 Task: Plan a trip to Sulzbach-Rosenberg, Germany from 15th December, 2023 to 18th December, 2023 for 2 adults. Place can be room with 2 bedrooms having 2 beds and 1 bathroom. Property type can be flat.
Action: Mouse moved to (565, 107)
Screenshot: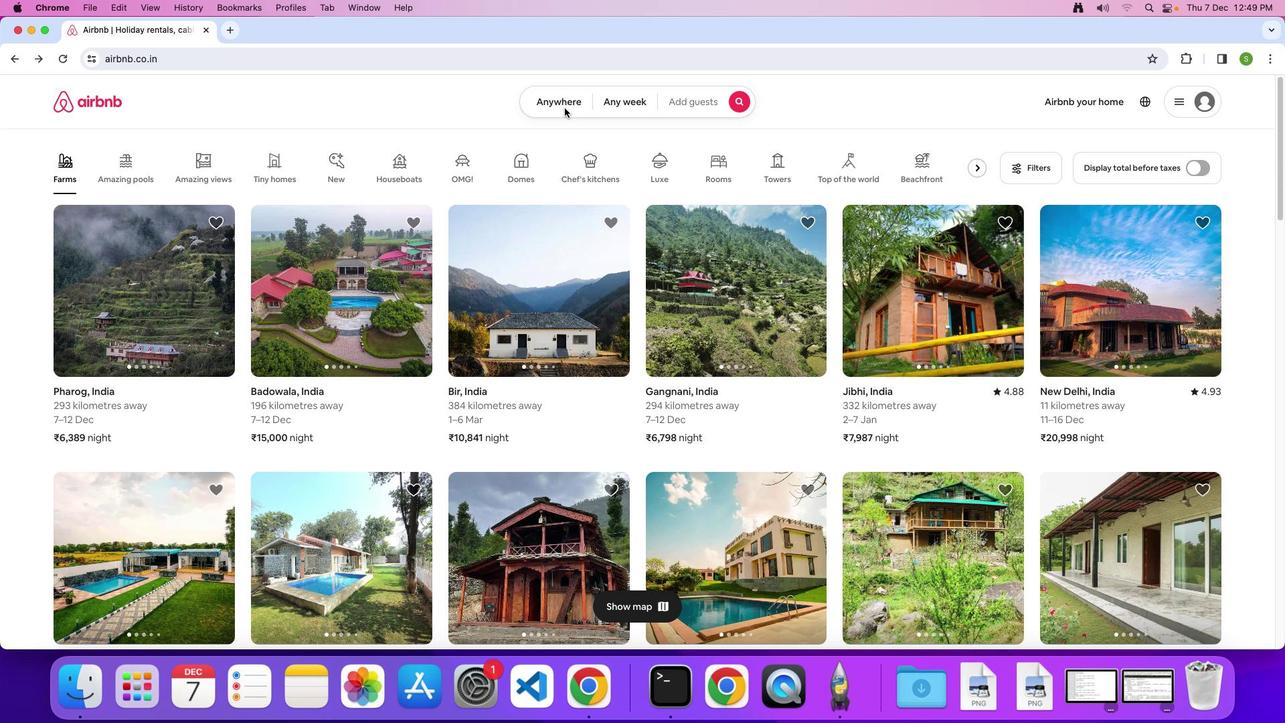 
Action: Mouse pressed left at (565, 107)
Screenshot: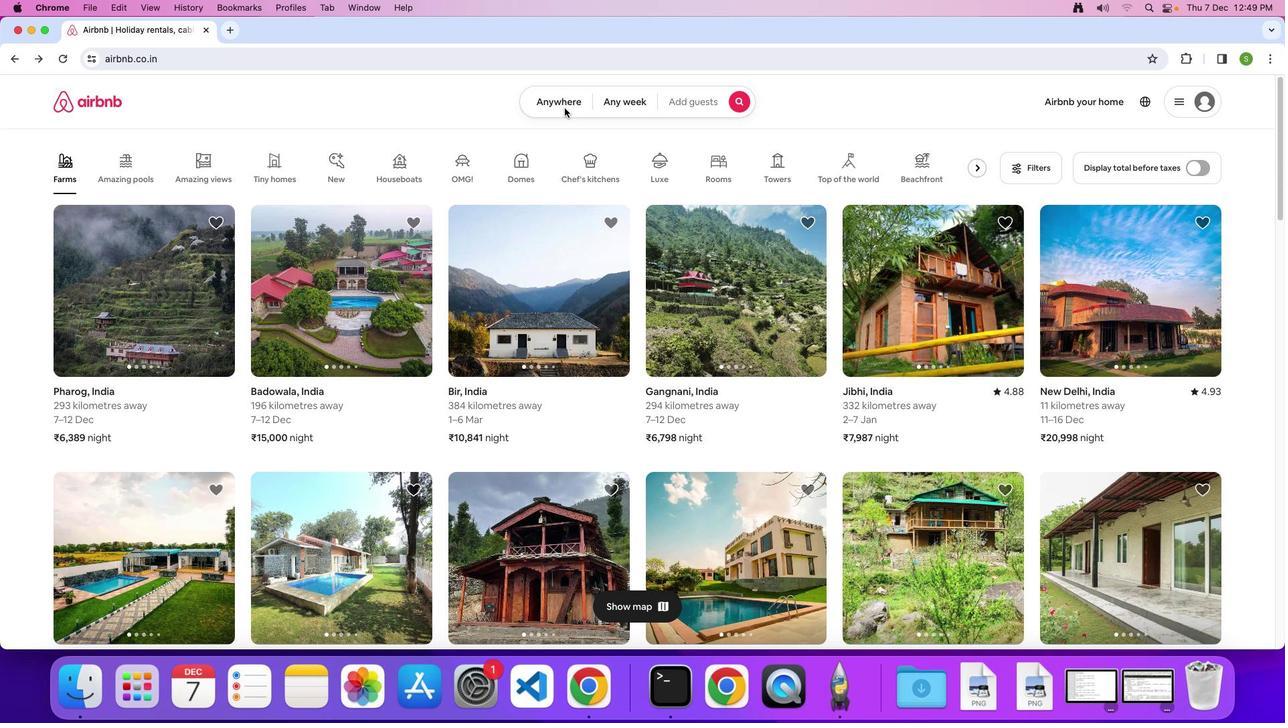 
Action: Mouse moved to (559, 107)
Screenshot: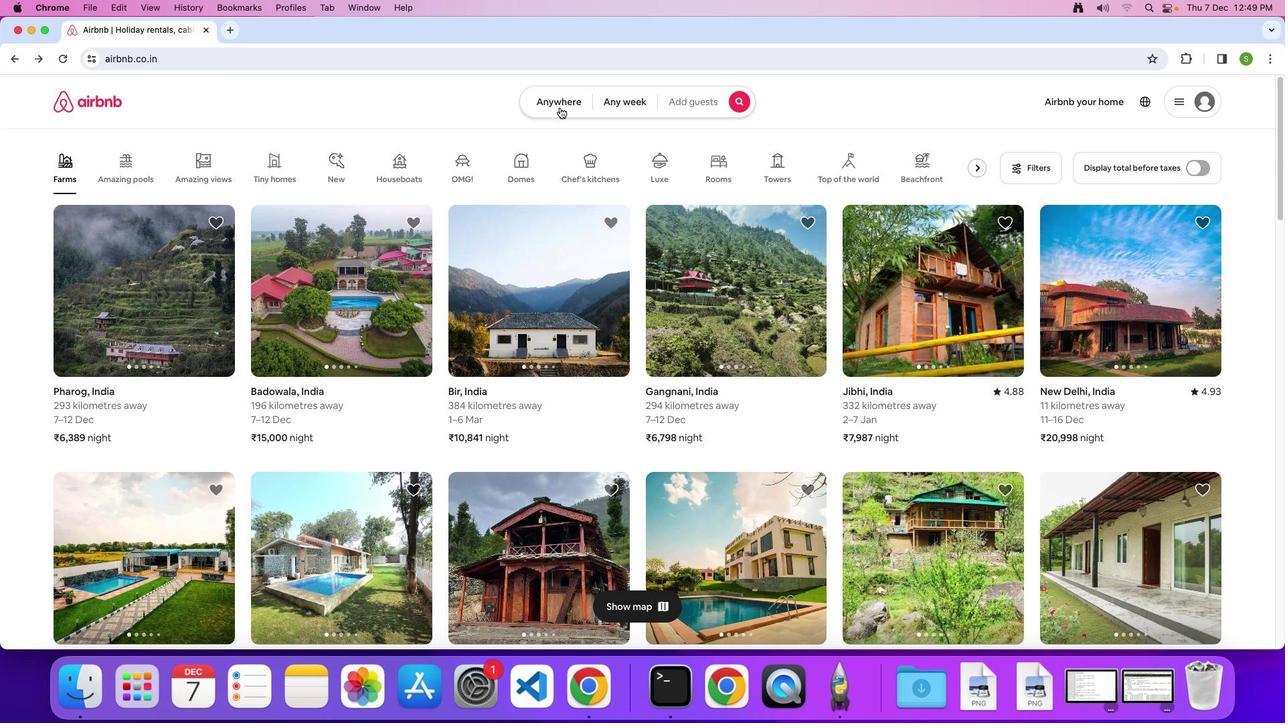 
Action: Mouse pressed left at (559, 107)
Screenshot: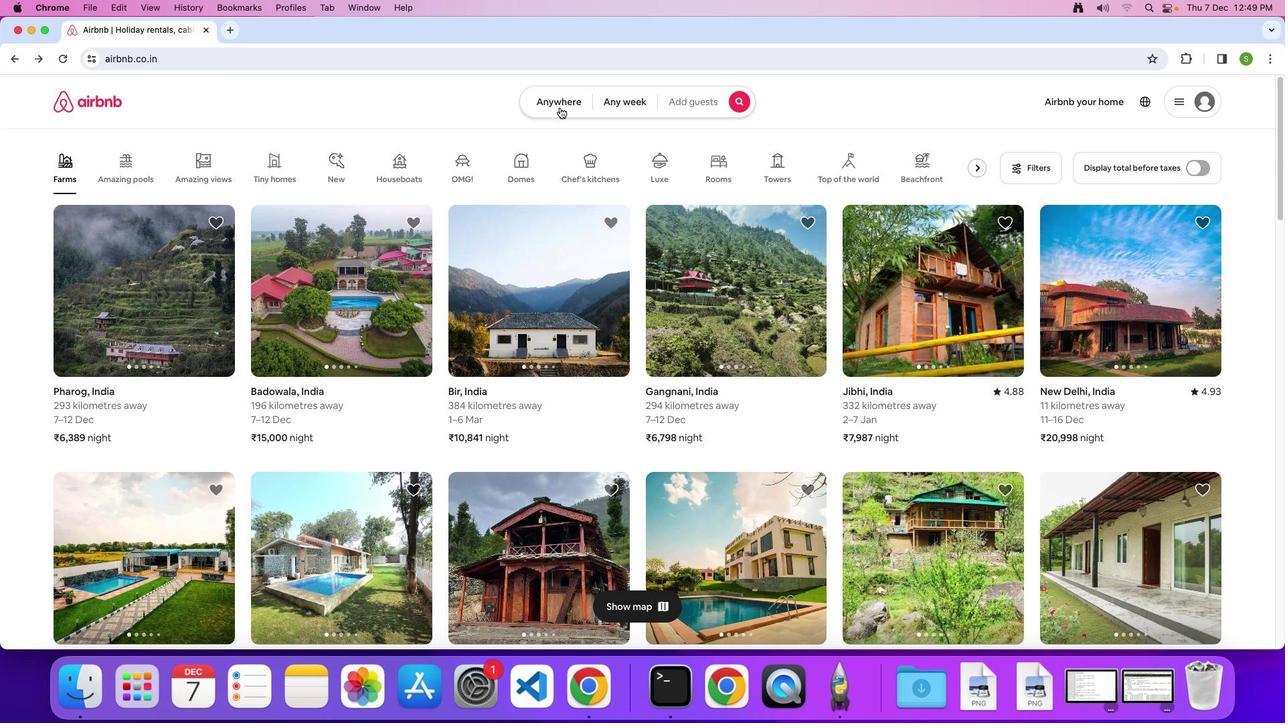
Action: Mouse moved to (500, 152)
Screenshot: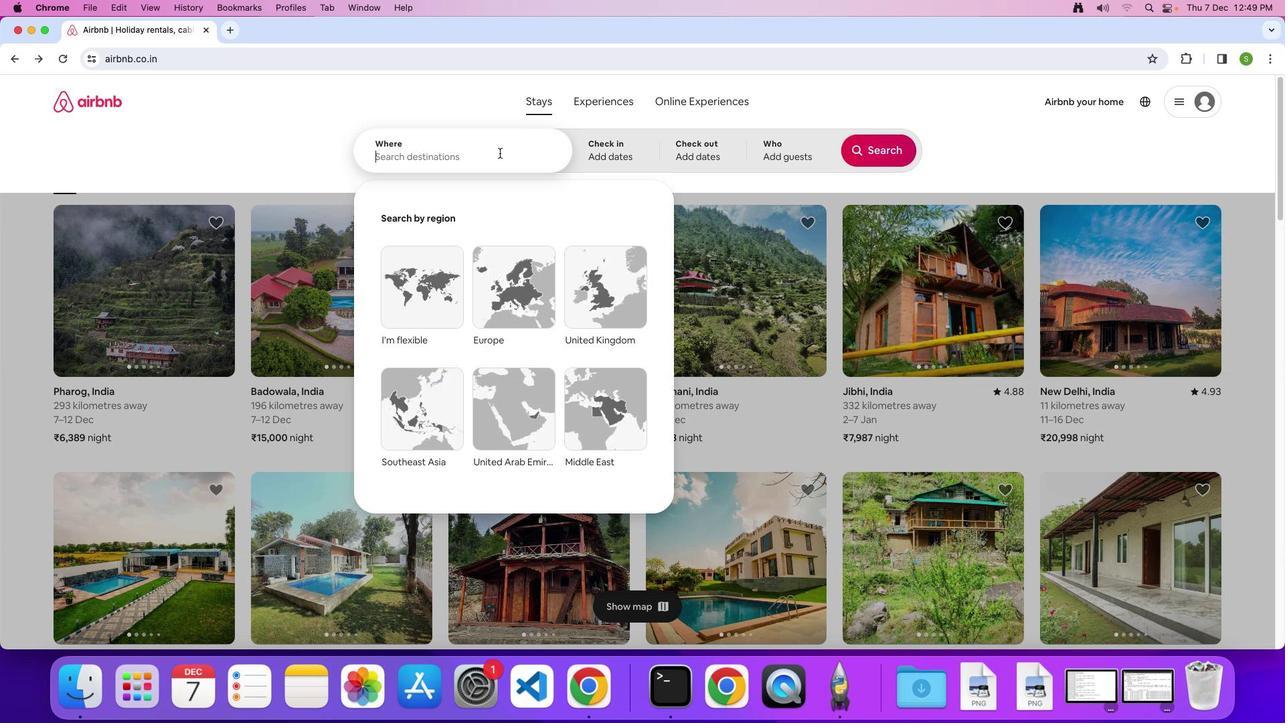 
Action: Mouse pressed left at (500, 152)
Screenshot: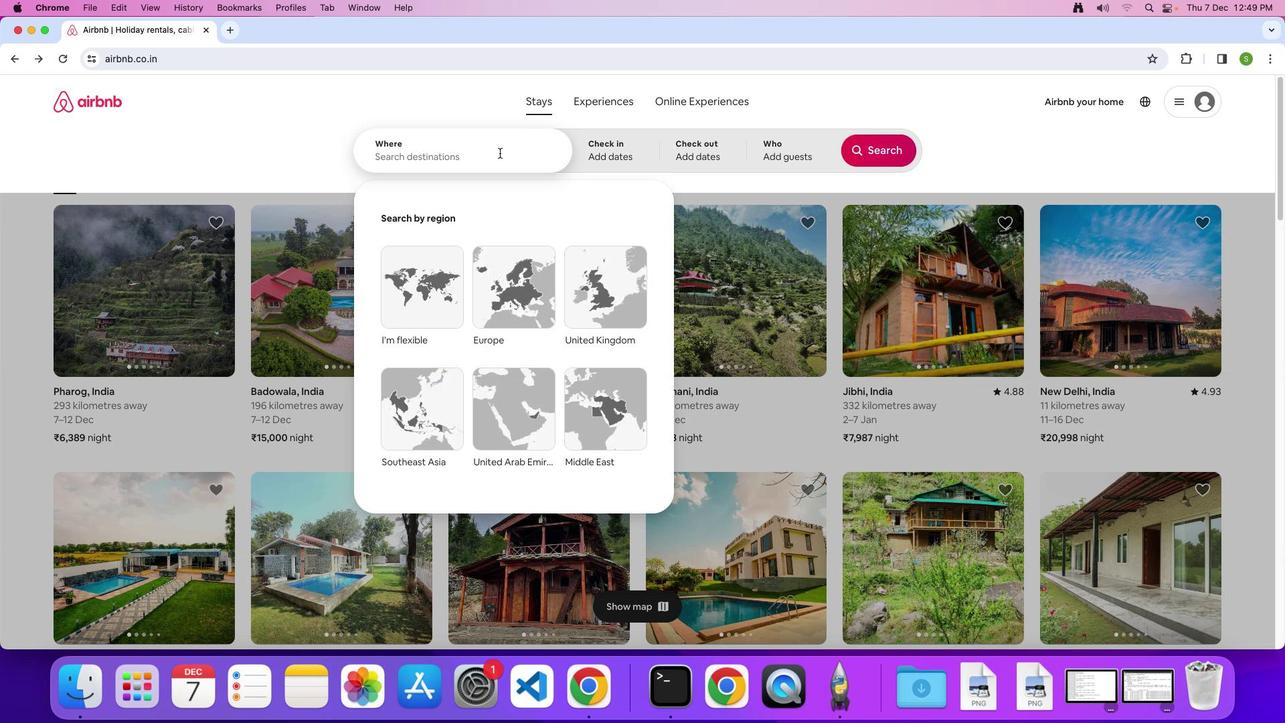 
Action: Key pressed Key.shift'S''u''l''z''b''a''c''h''-'Key.shift'R''o''s''e''n''b''e''r''g'','Key.spaceKey.shift'G''e''r''m''a''n''y'Key.enter
Screenshot: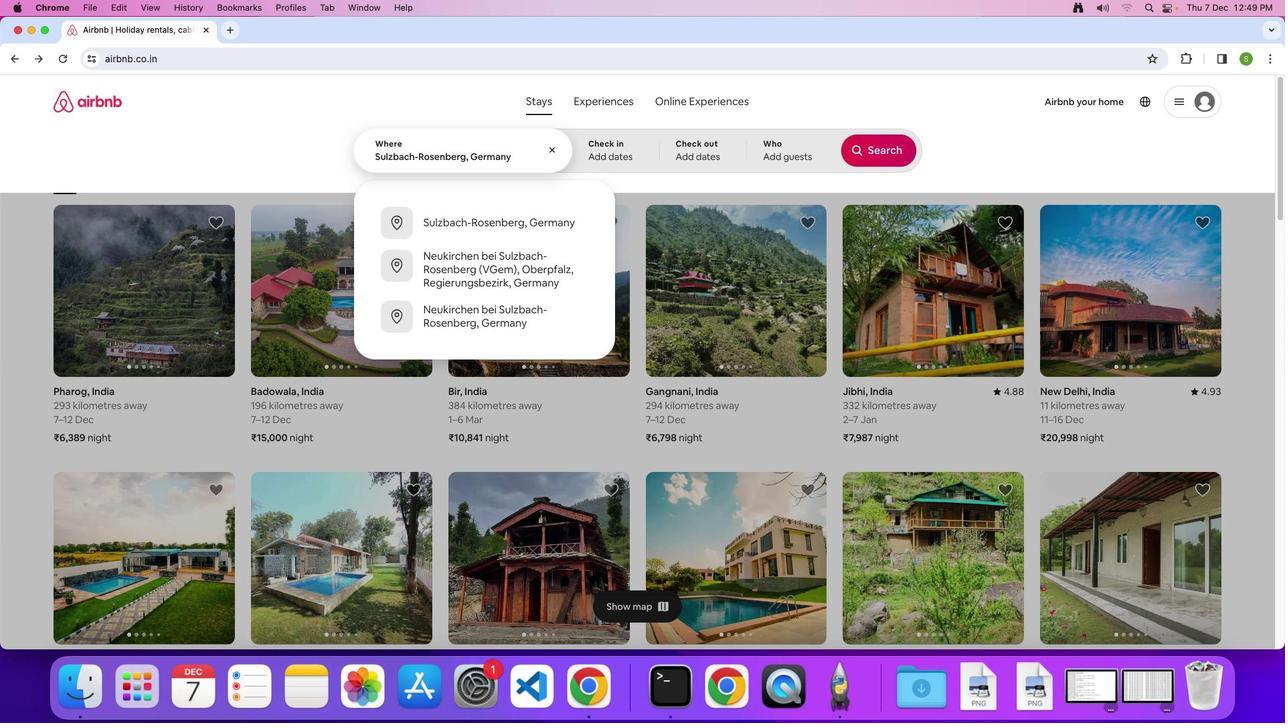 
Action: Mouse moved to (567, 383)
Screenshot: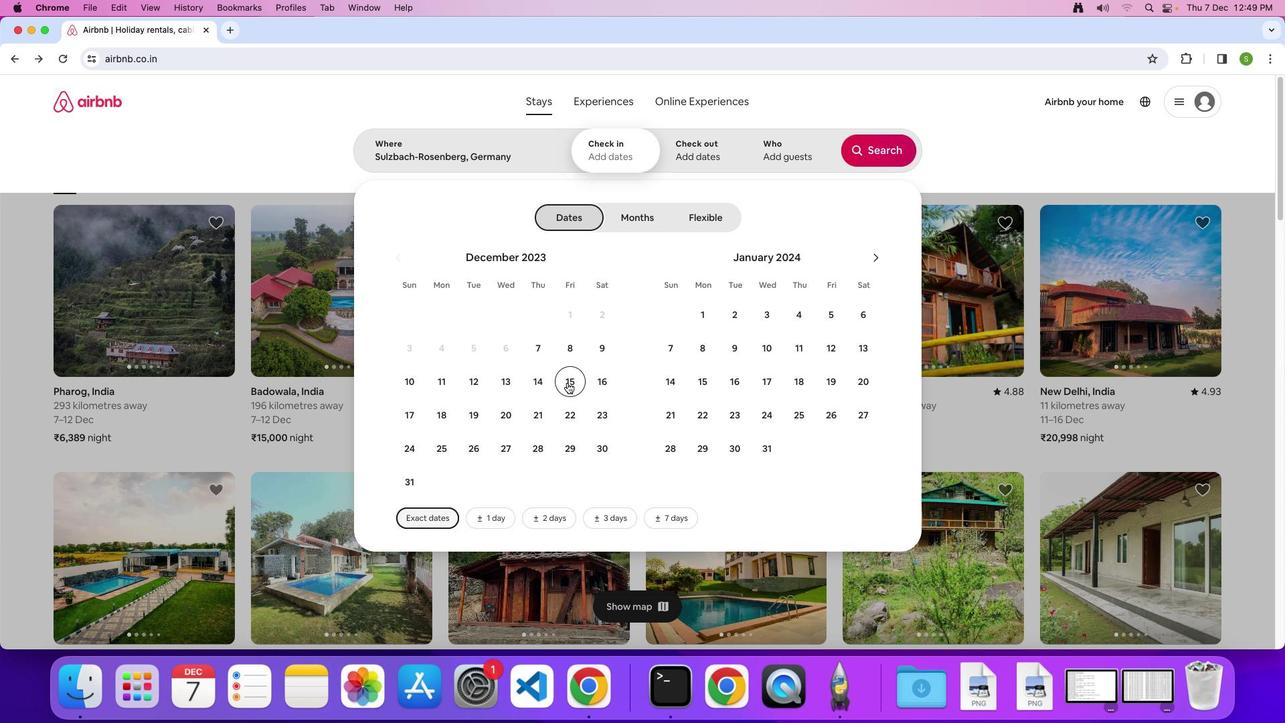 
Action: Mouse pressed left at (567, 383)
Screenshot: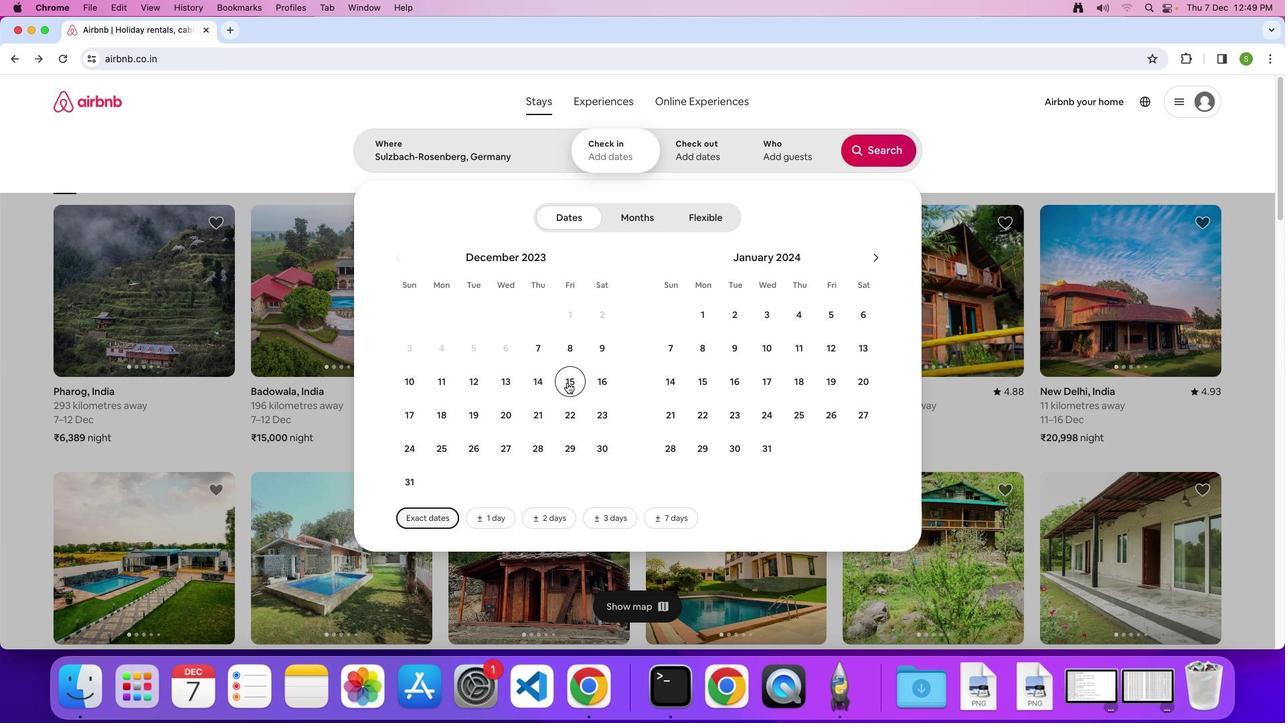 
Action: Mouse moved to (439, 422)
Screenshot: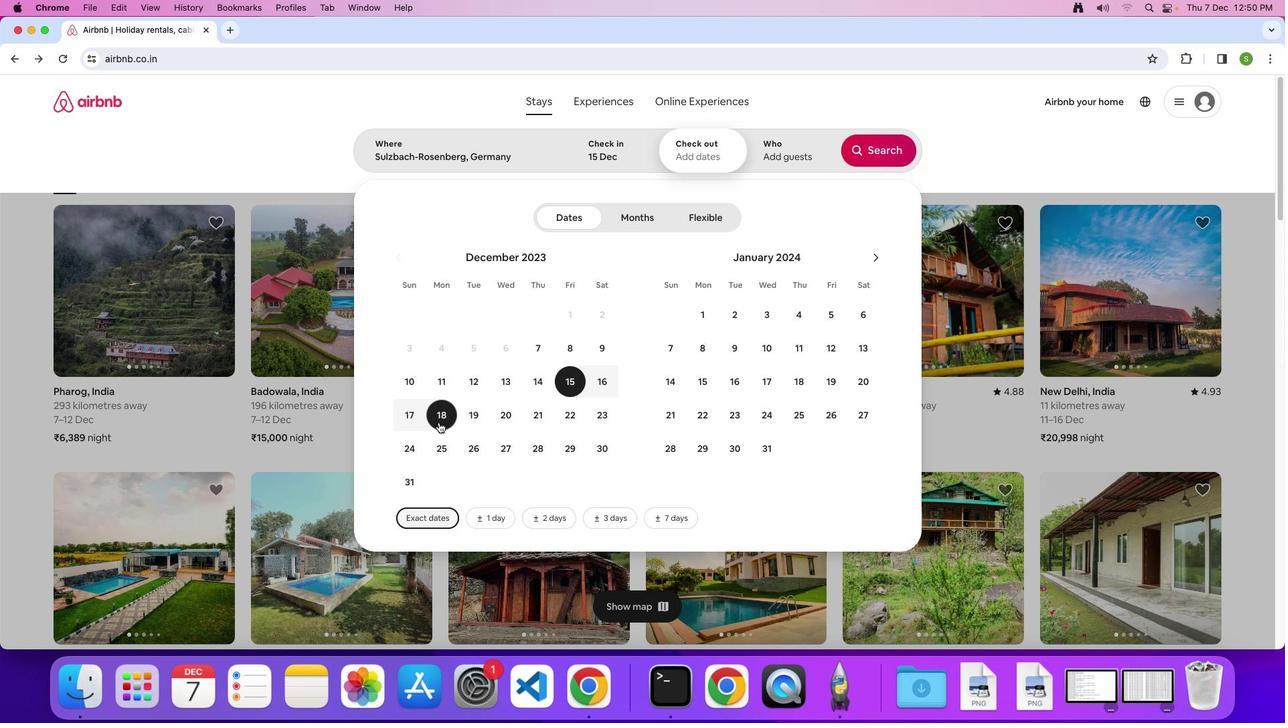 
Action: Mouse pressed left at (439, 422)
Screenshot: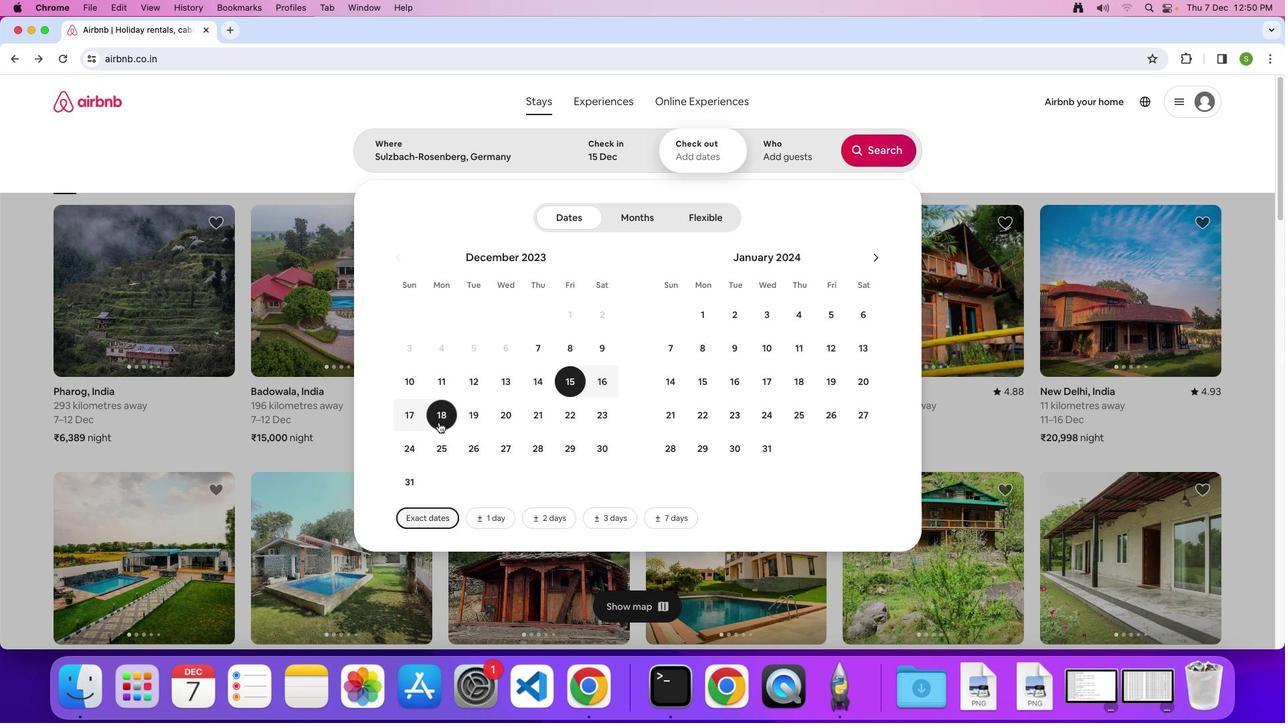 
Action: Mouse moved to (783, 146)
Screenshot: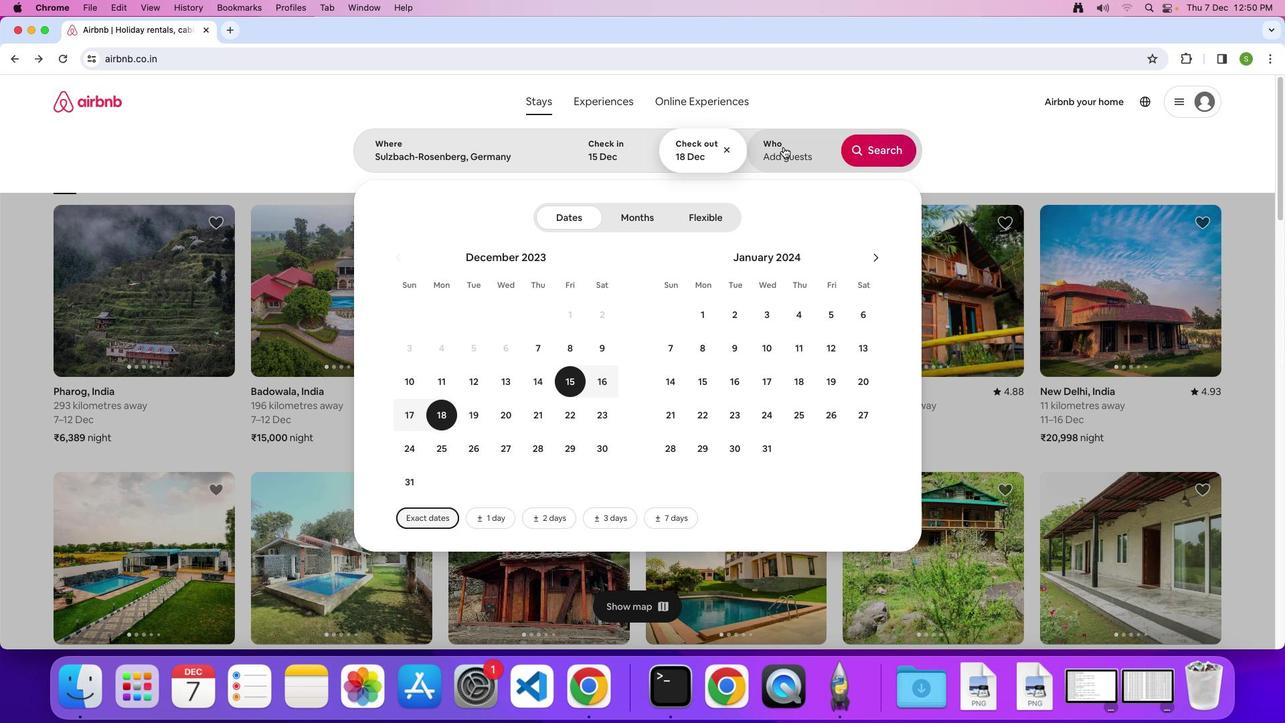 
Action: Mouse pressed left at (783, 146)
Screenshot: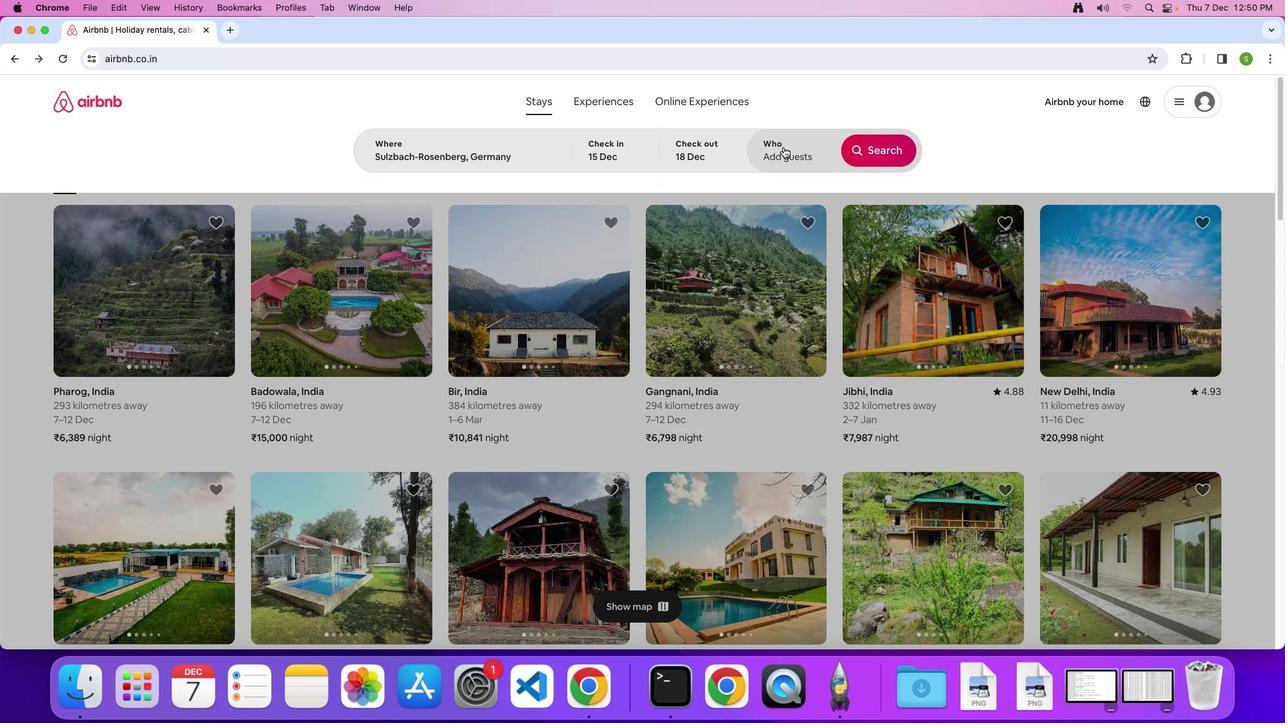 
Action: Mouse moved to (886, 216)
Screenshot: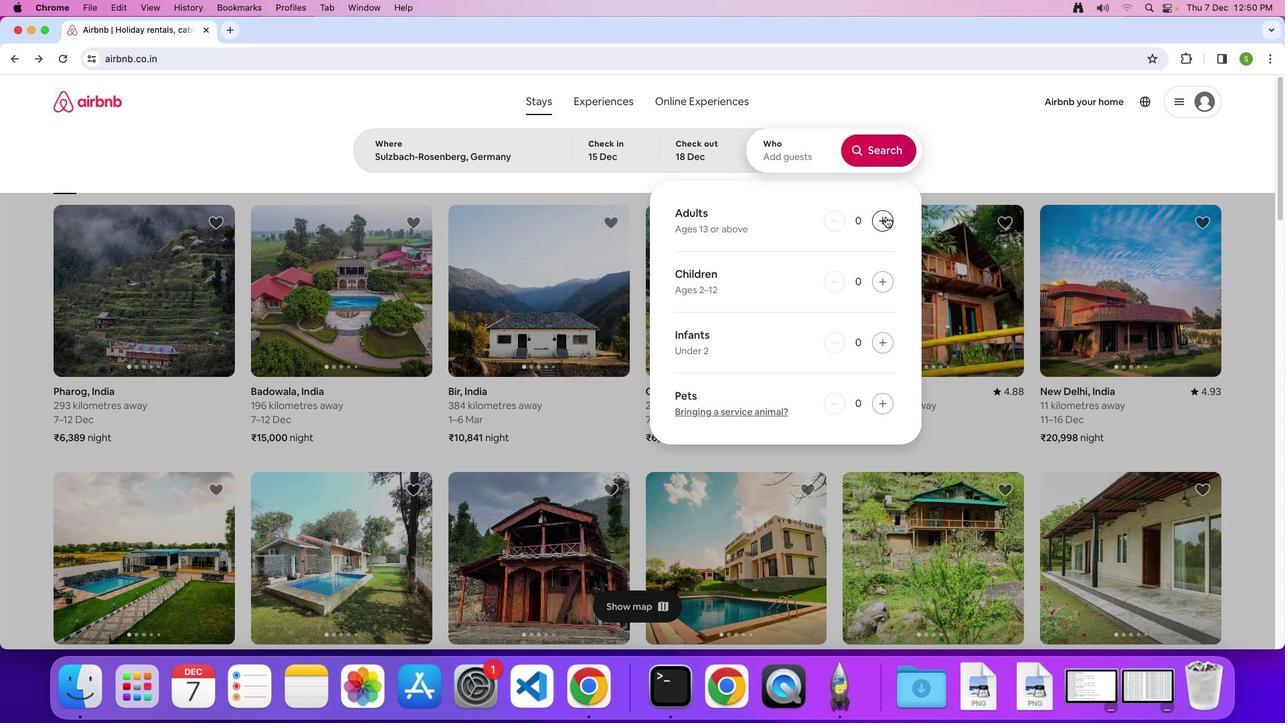 
Action: Mouse pressed left at (886, 216)
Screenshot: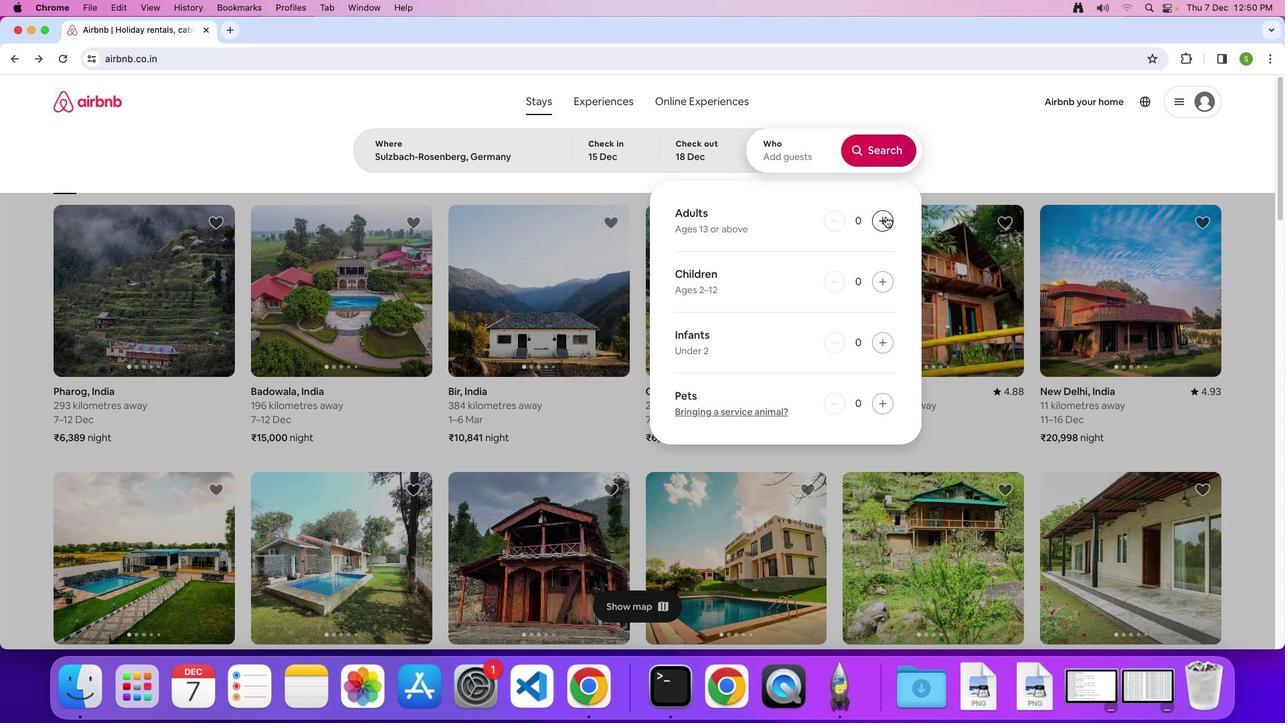 
Action: Mouse pressed left at (886, 216)
Screenshot: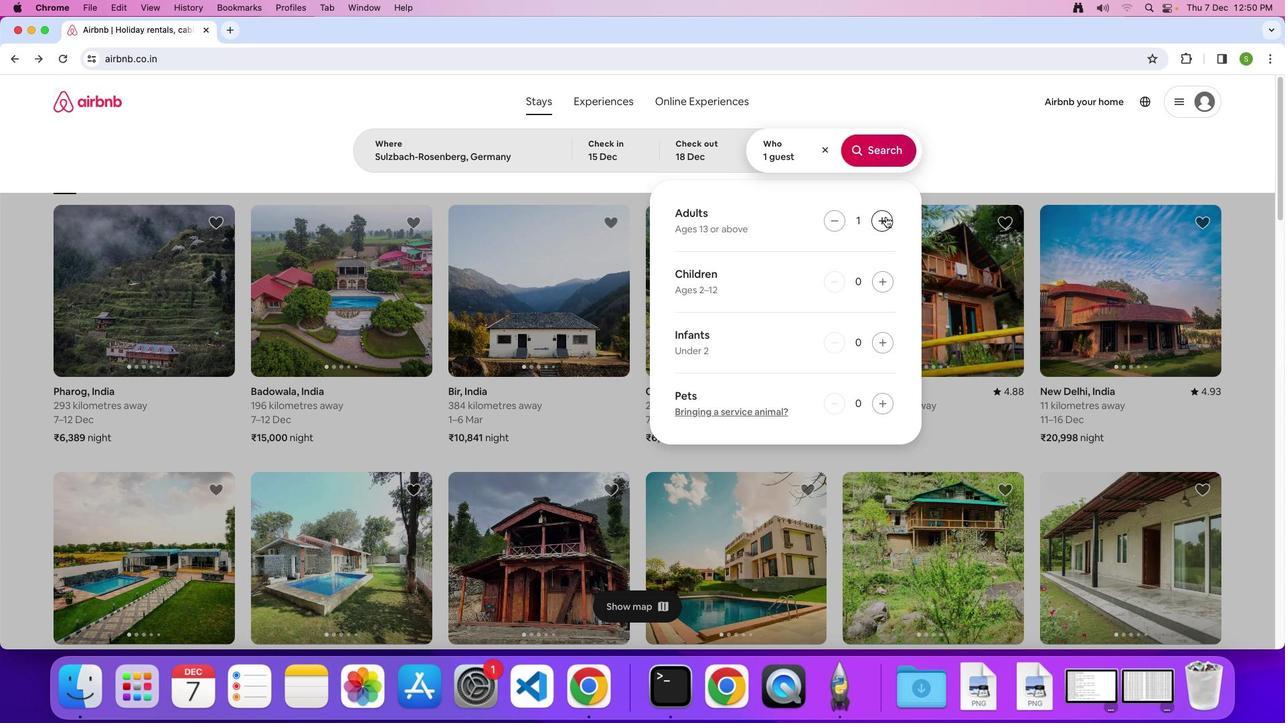 
Action: Mouse moved to (883, 150)
Screenshot: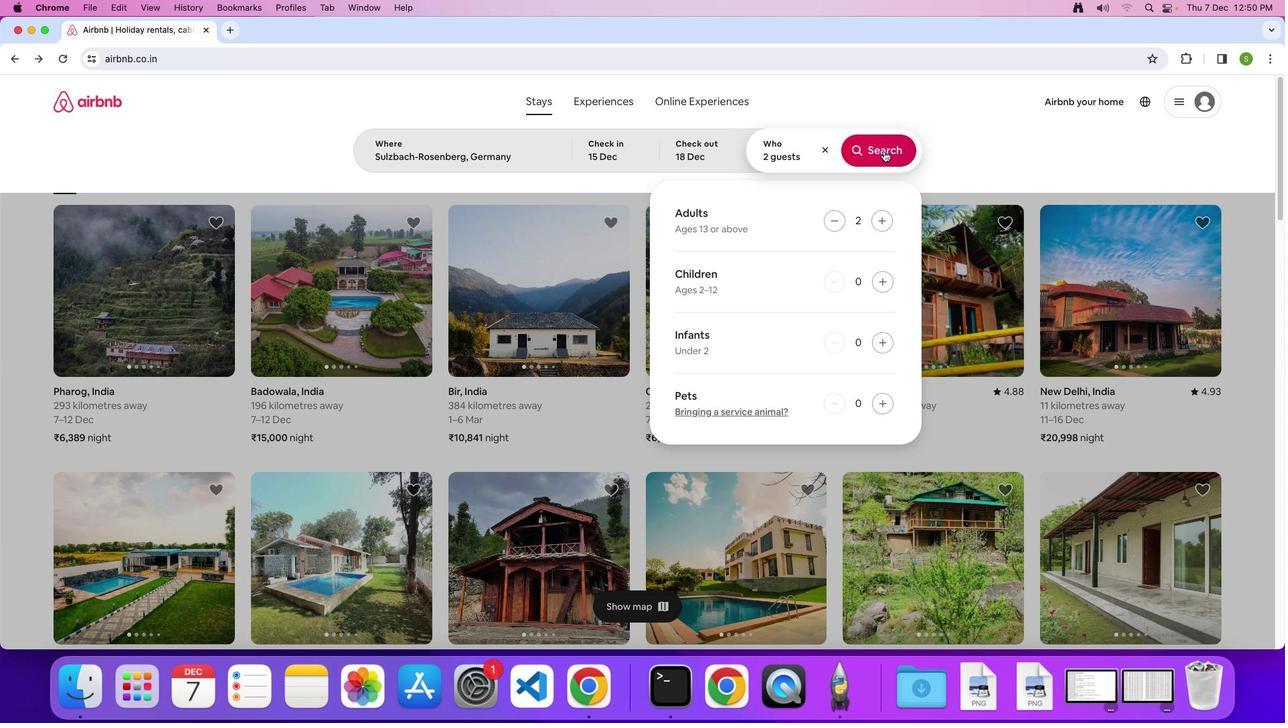 
Action: Mouse pressed left at (883, 150)
Screenshot: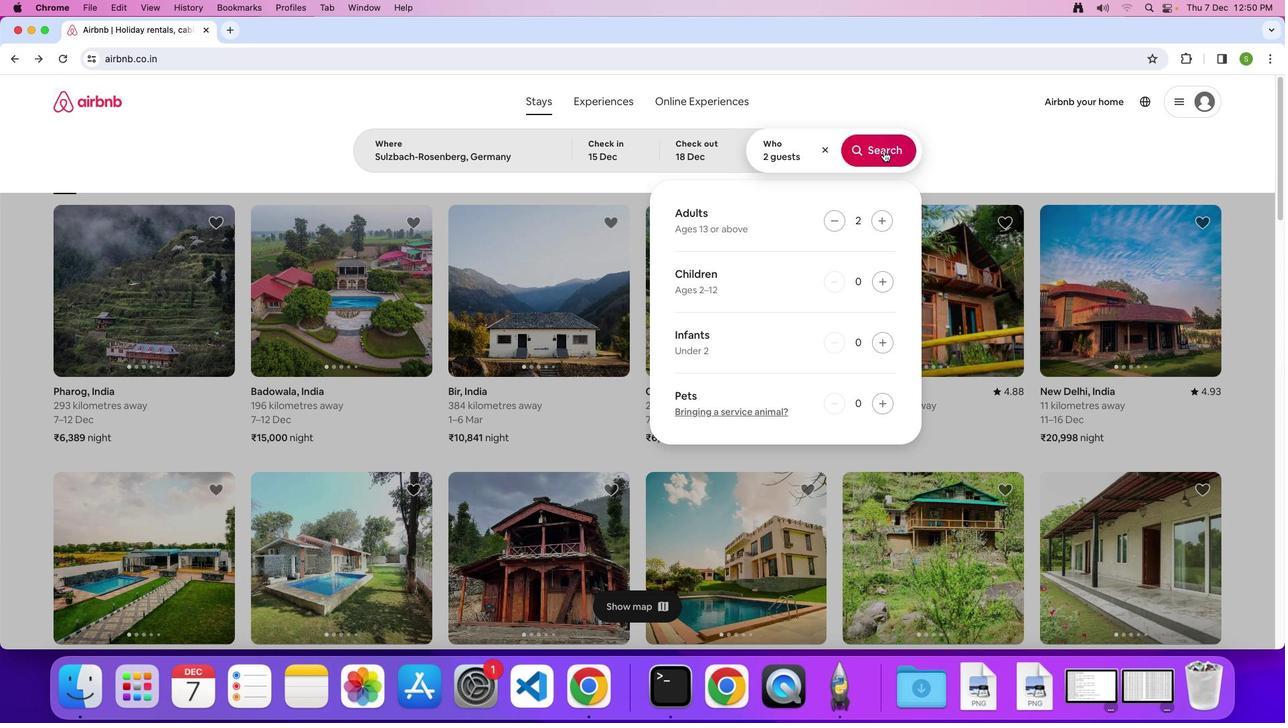 
Action: Mouse moved to (1076, 154)
Screenshot: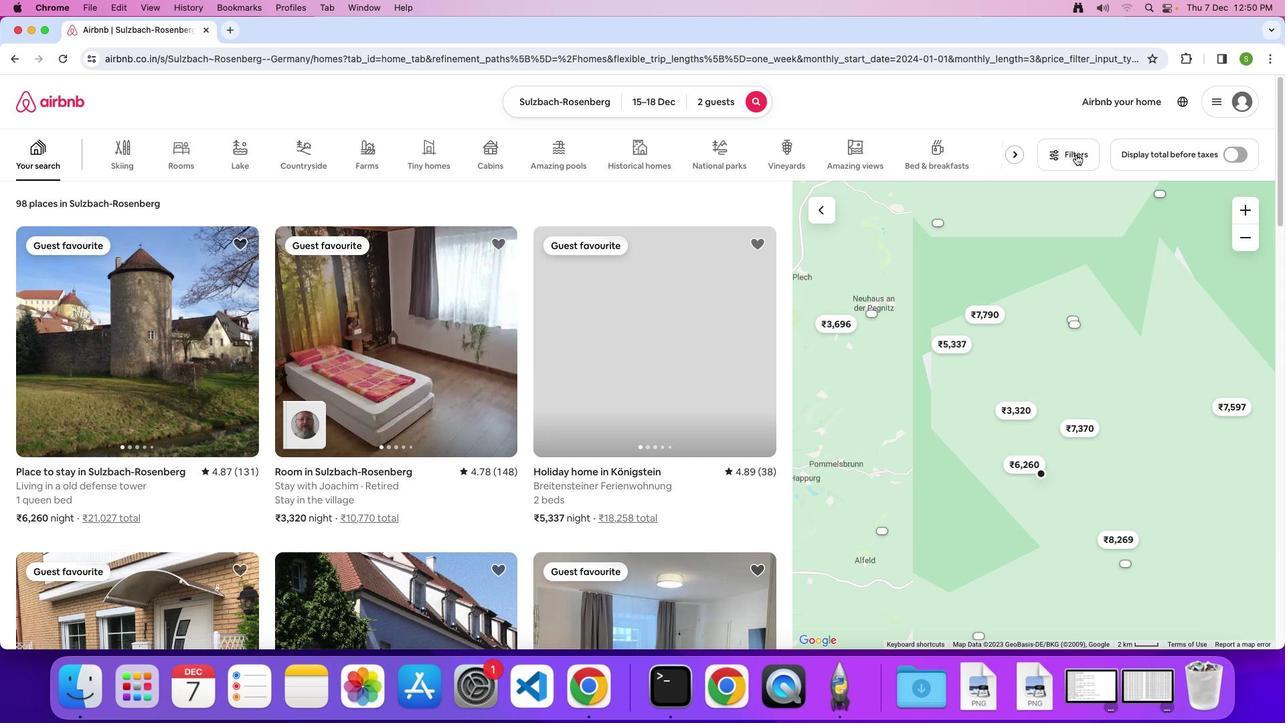 
Action: Mouse pressed left at (1076, 154)
Screenshot: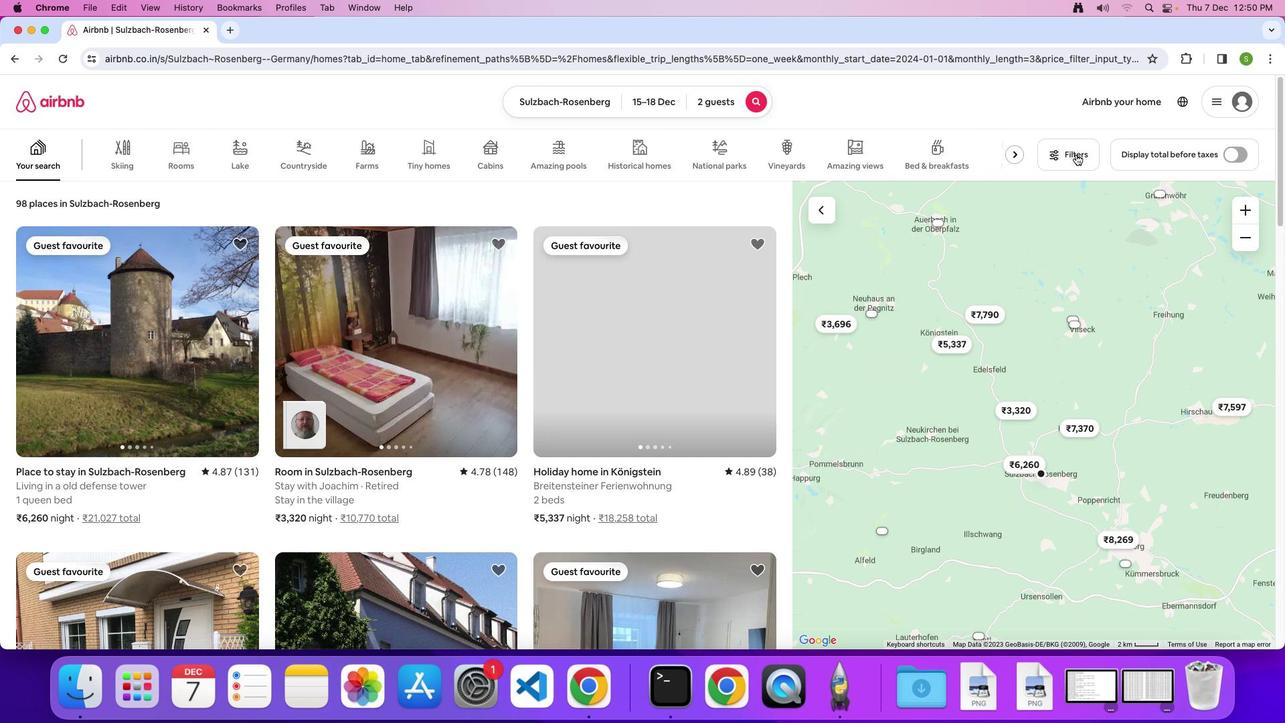 
Action: Mouse moved to (649, 243)
Screenshot: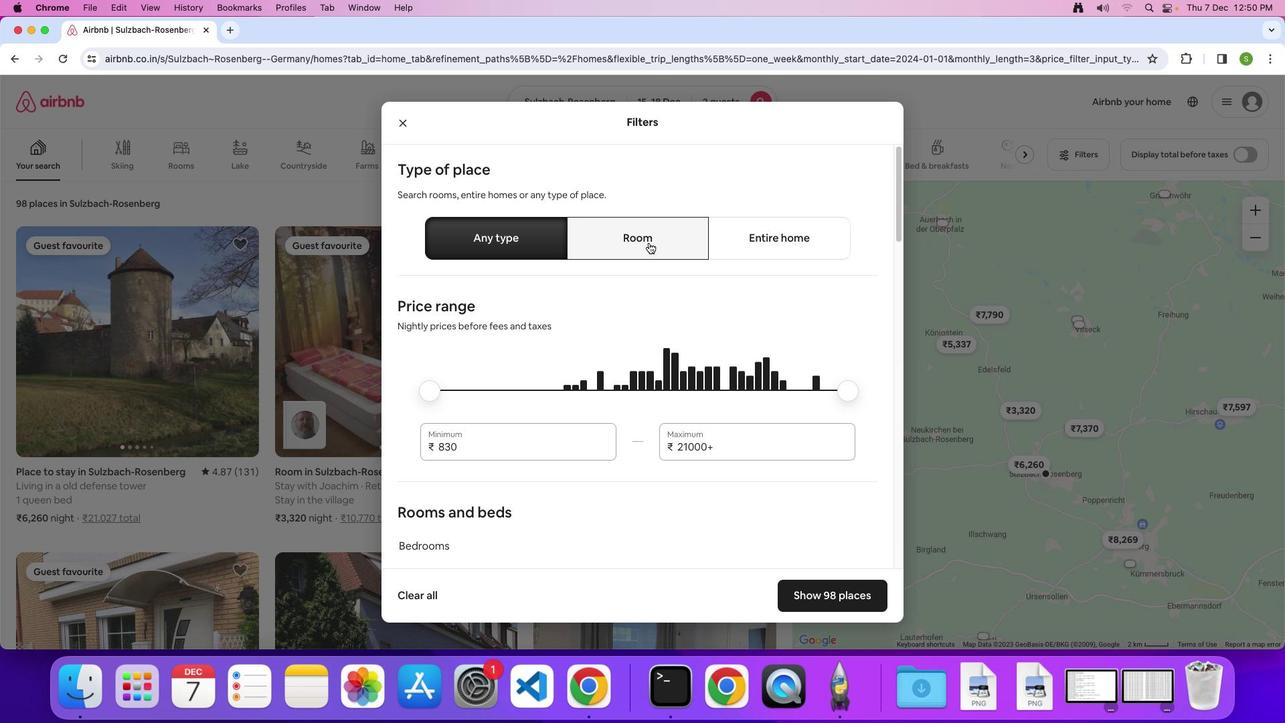 
Action: Mouse pressed left at (649, 243)
Screenshot: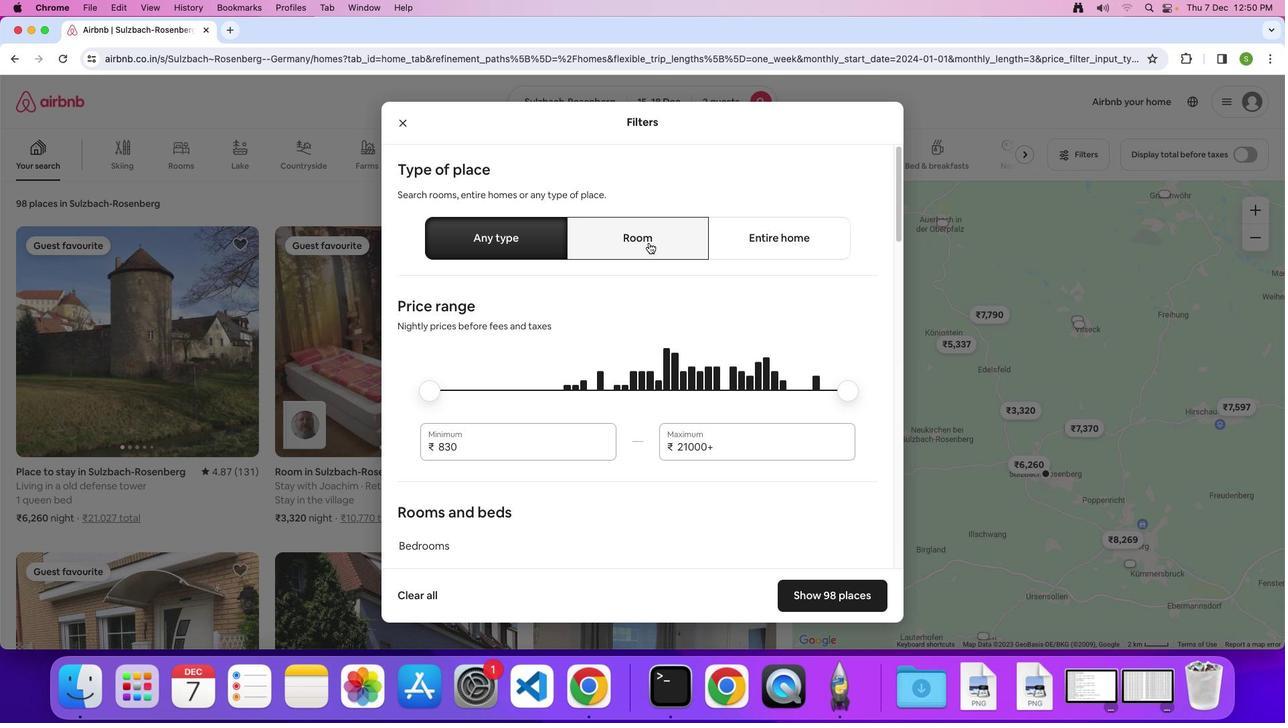 
Action: Mouse moved to (623, 340)
Screenshot: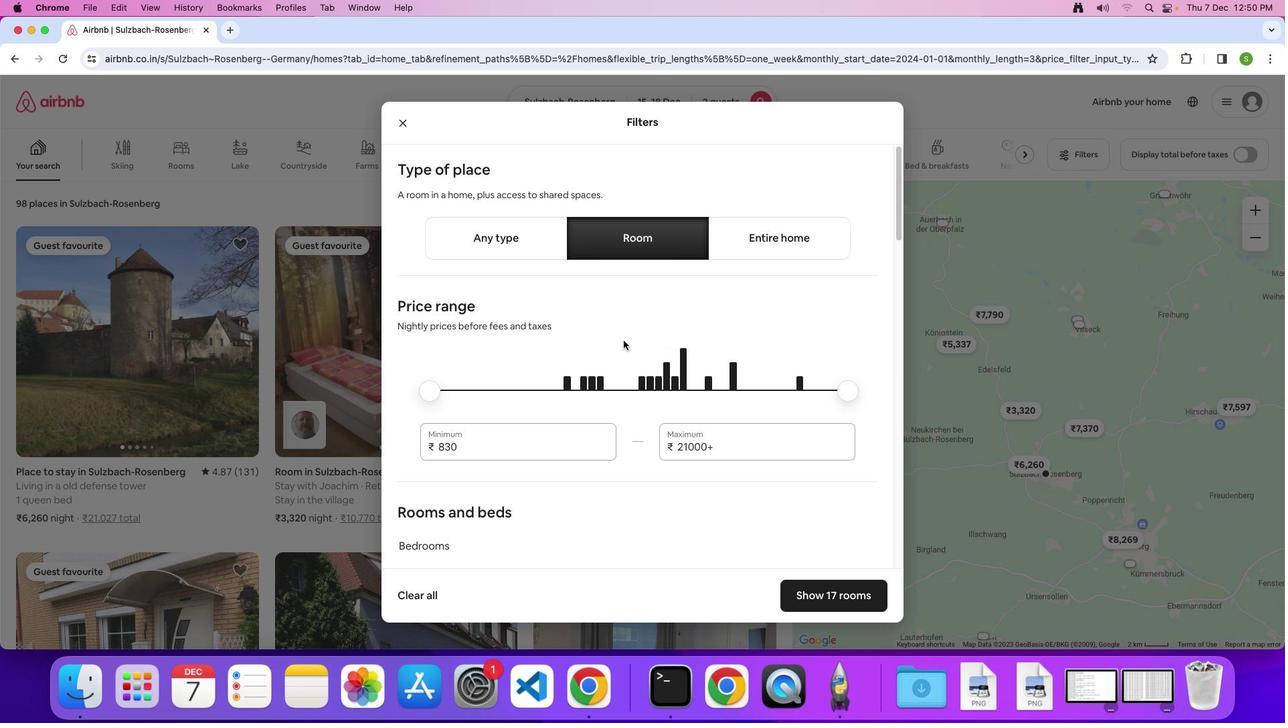 
Action: Mouse scrolled (623, 340) with delta (0, 0)
Screenshot: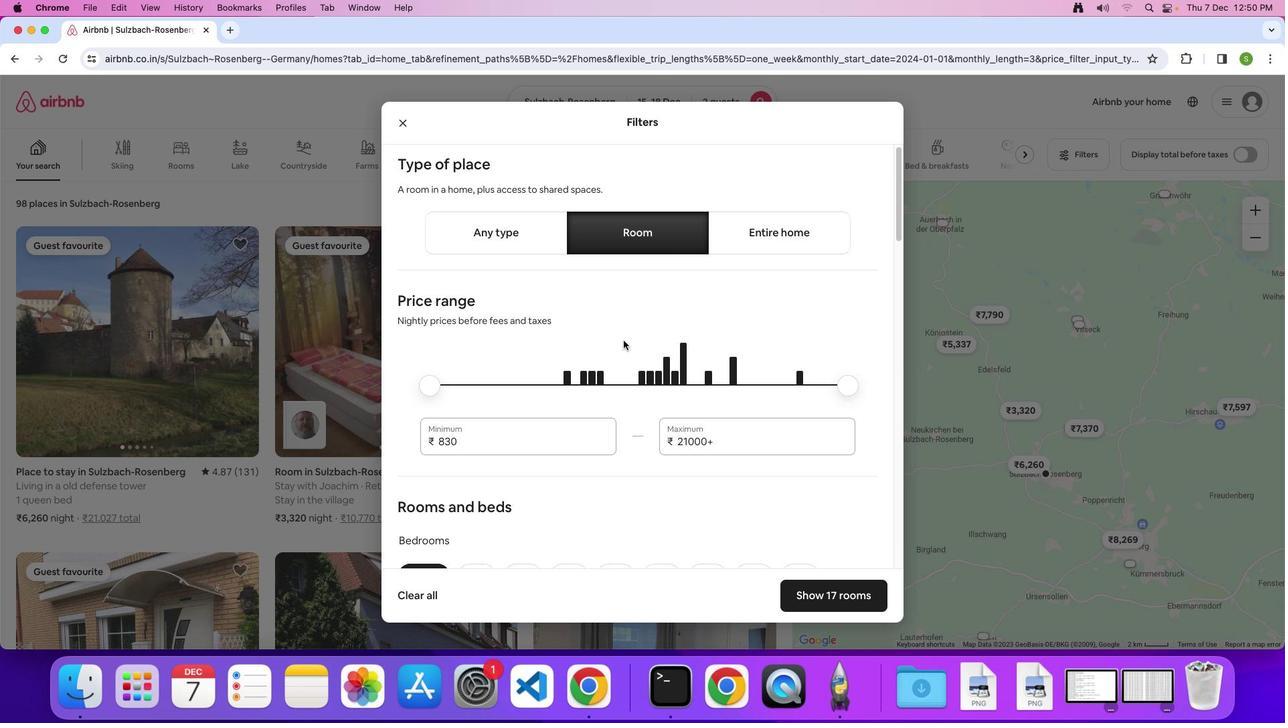 
Action: Mouse scrolled (623, 340) with delta (0, 0)
Screenshot: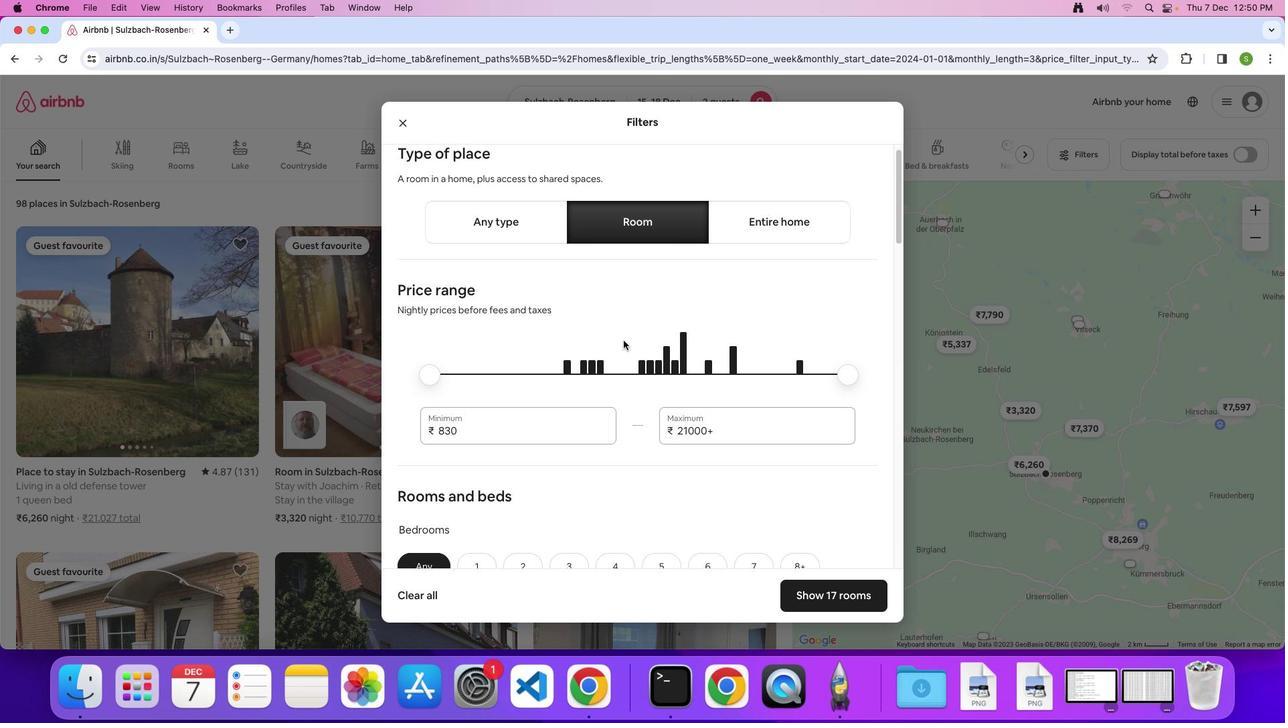 
Action: Mouse scrolled (623, 340) with delta (0, 0)
Screenshot: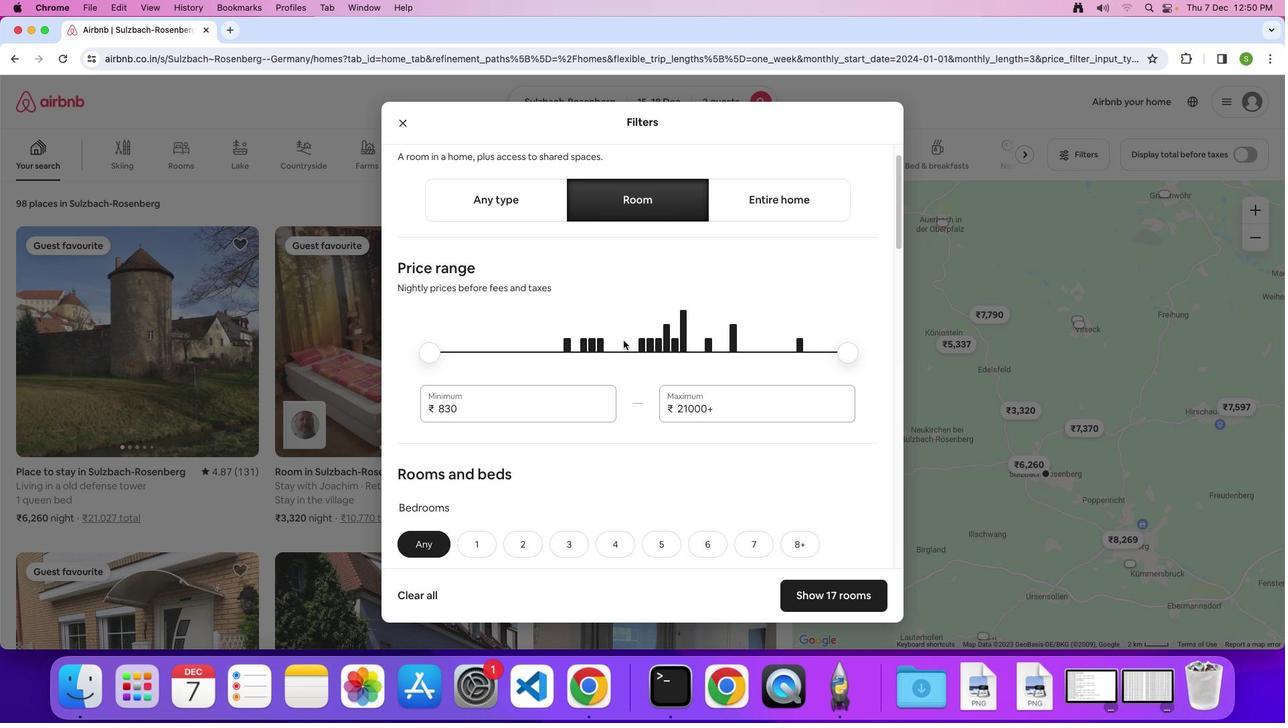 
Action: Mouse scrolled (623, 340) with delta (0, 0)
Screenshot: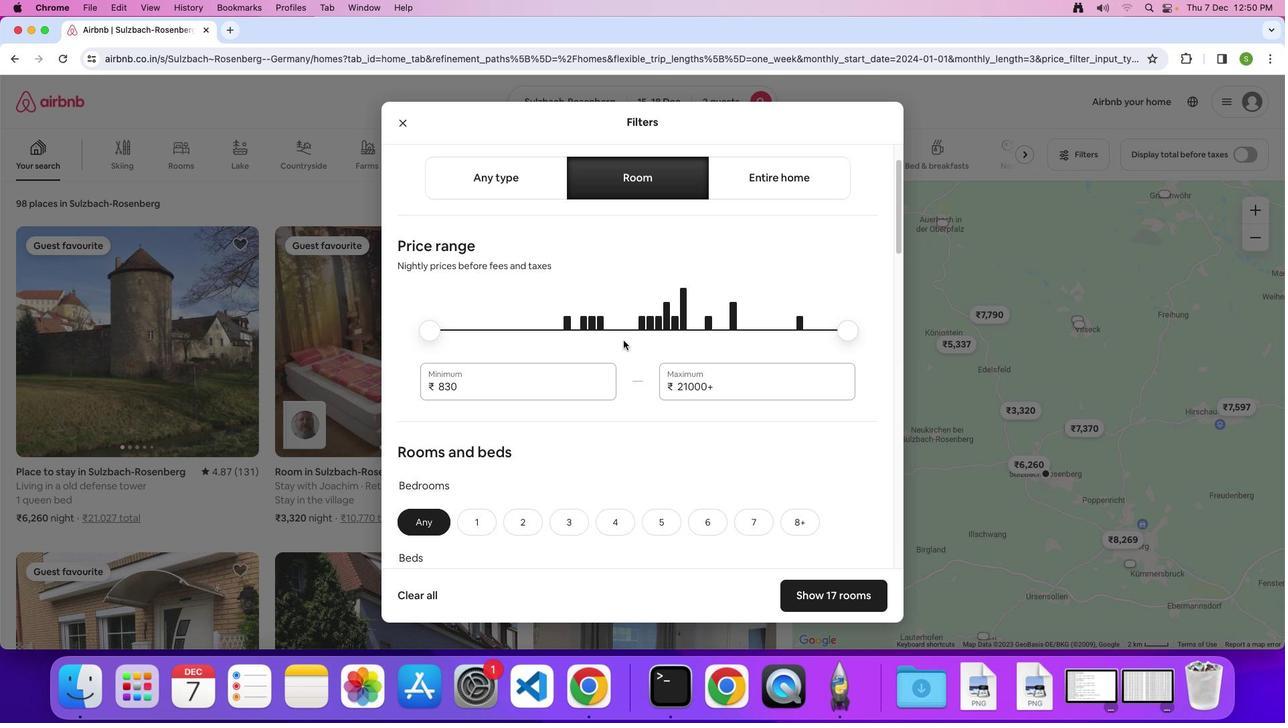 
Action: Mouse scrolled (623, 340) with delta (0, -2)
Screenshot: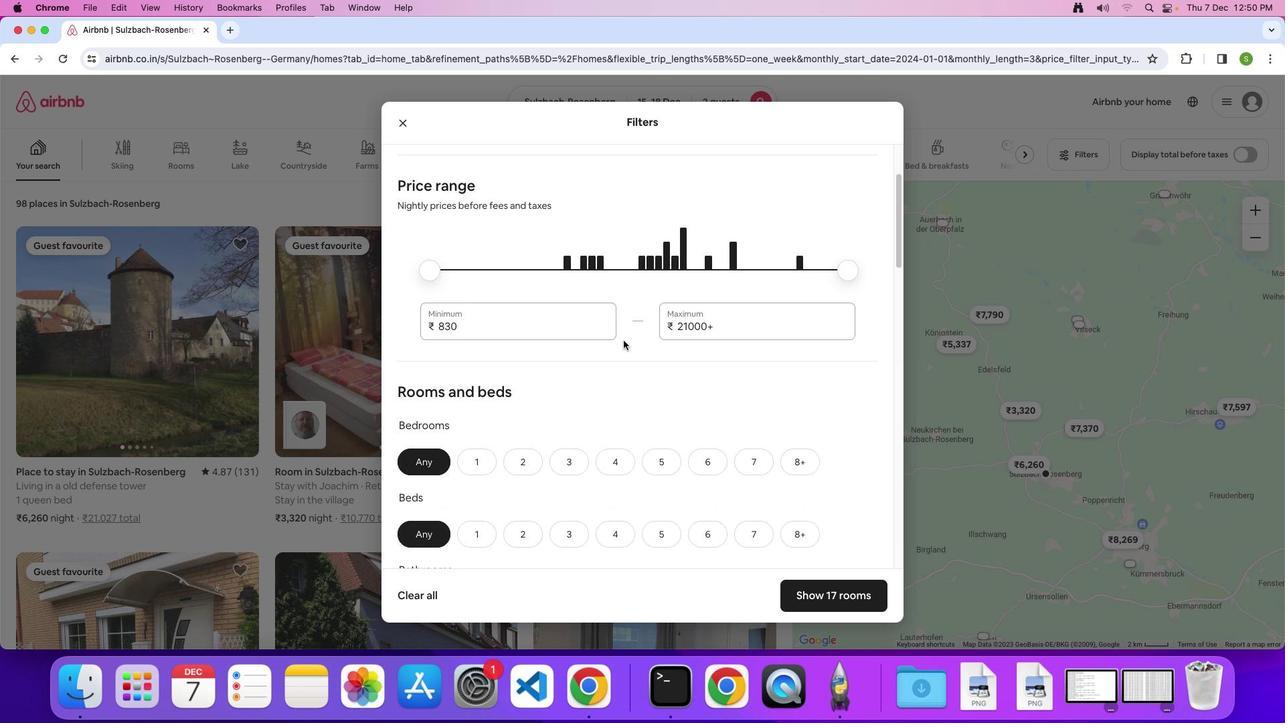 
Action: Mouse scrolled (623, 340) with delta (0, 0)
Screenshot: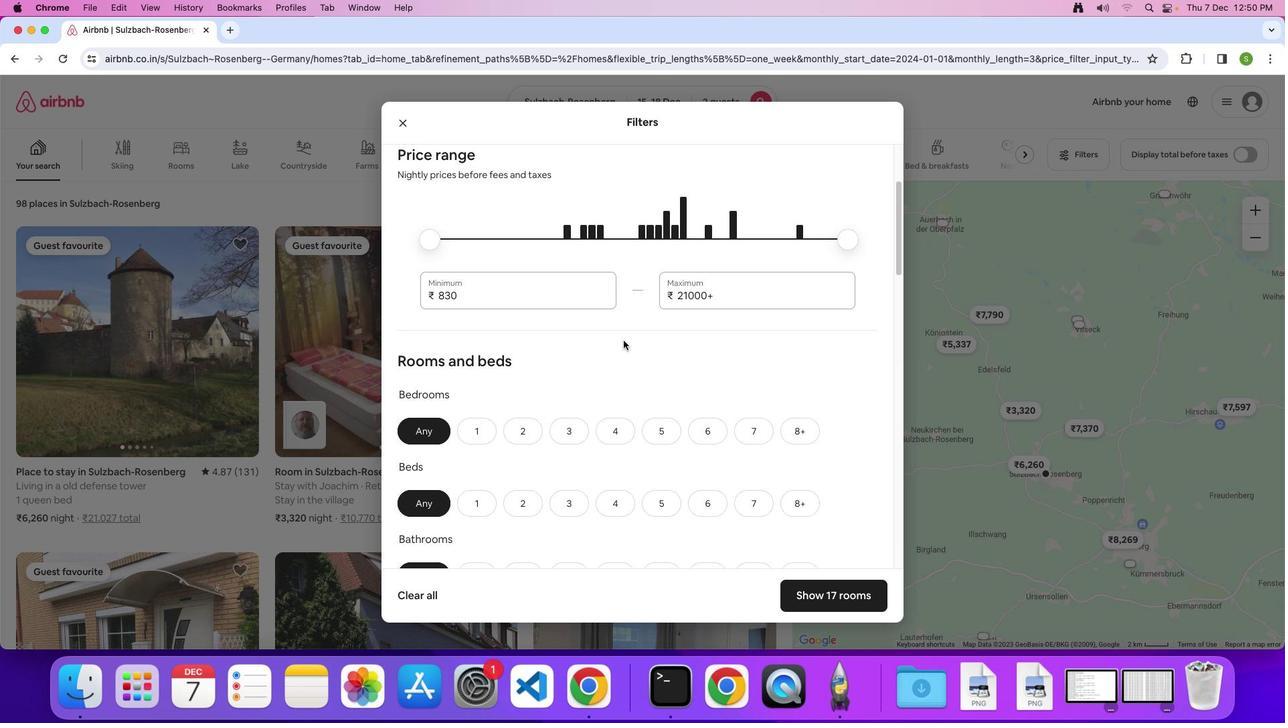 
Action: Mouse scrolled (623, 340) with delta (0, 0)
Screenshot: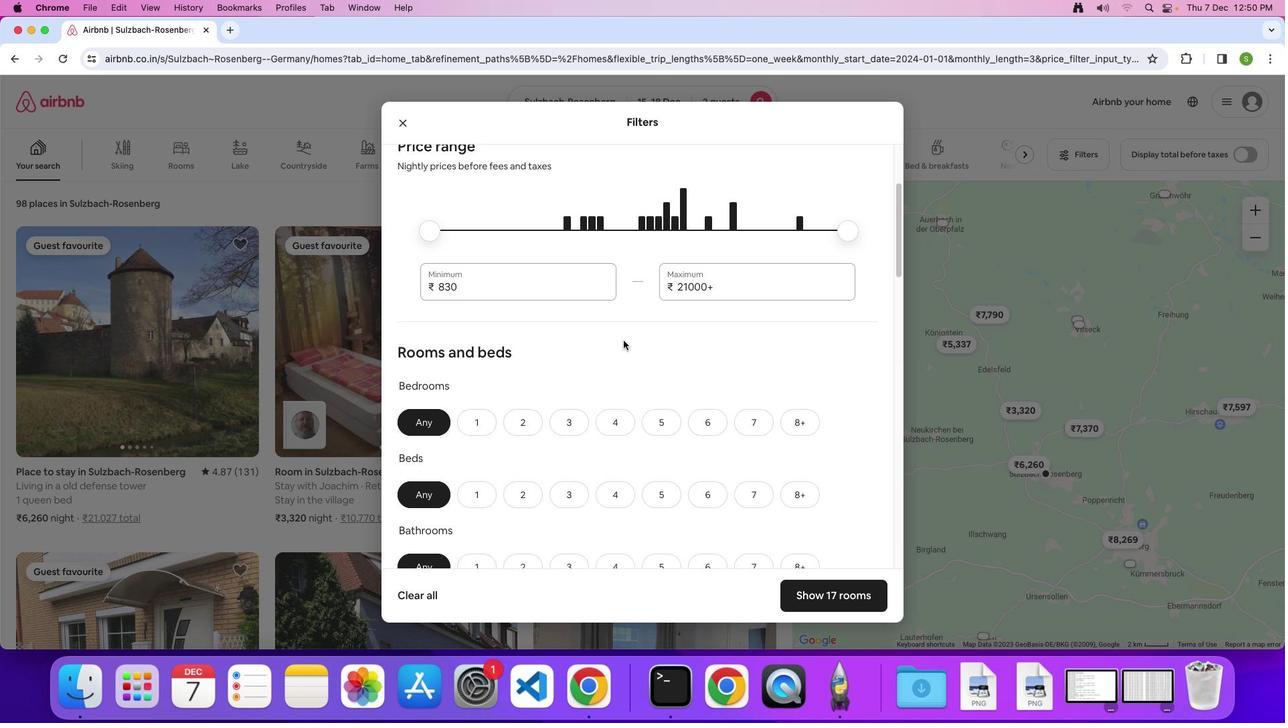 
Action: Mouse scrolled (623, 340) with delta (0, -1)
Screenshot: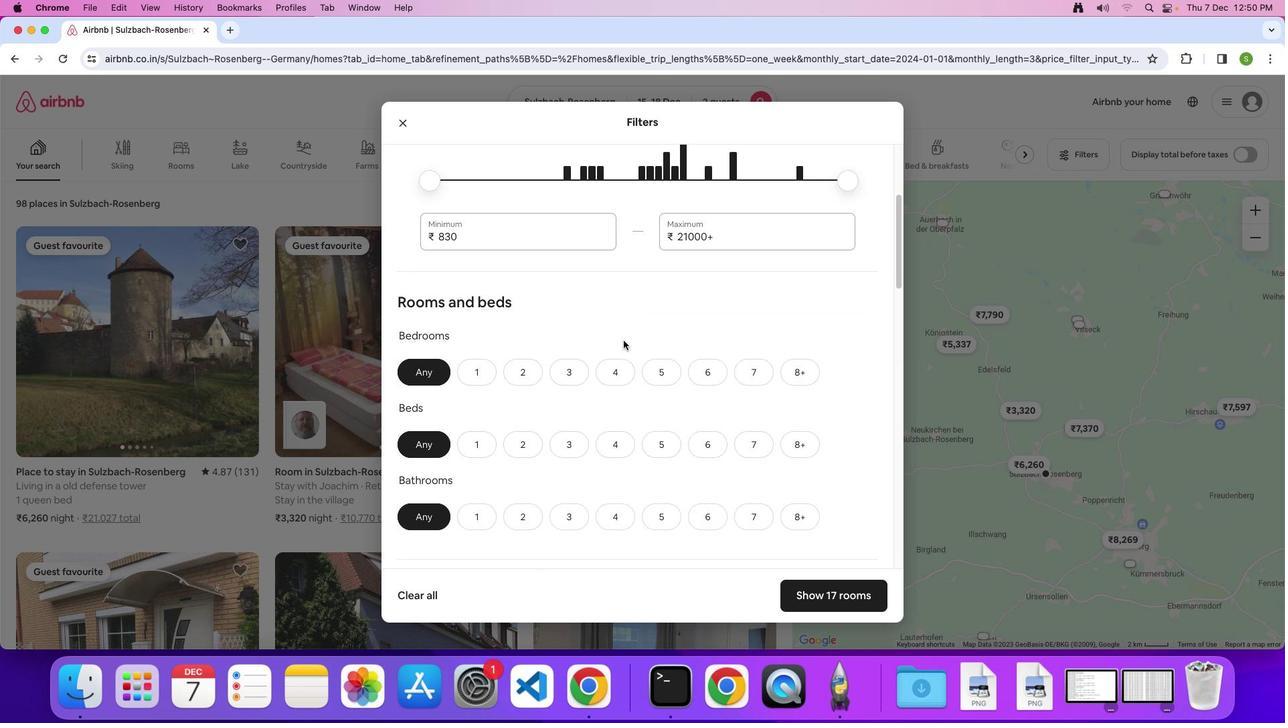 
Action: Mouse scrolled (623, 340) with delta (0, 0)
Screenshot: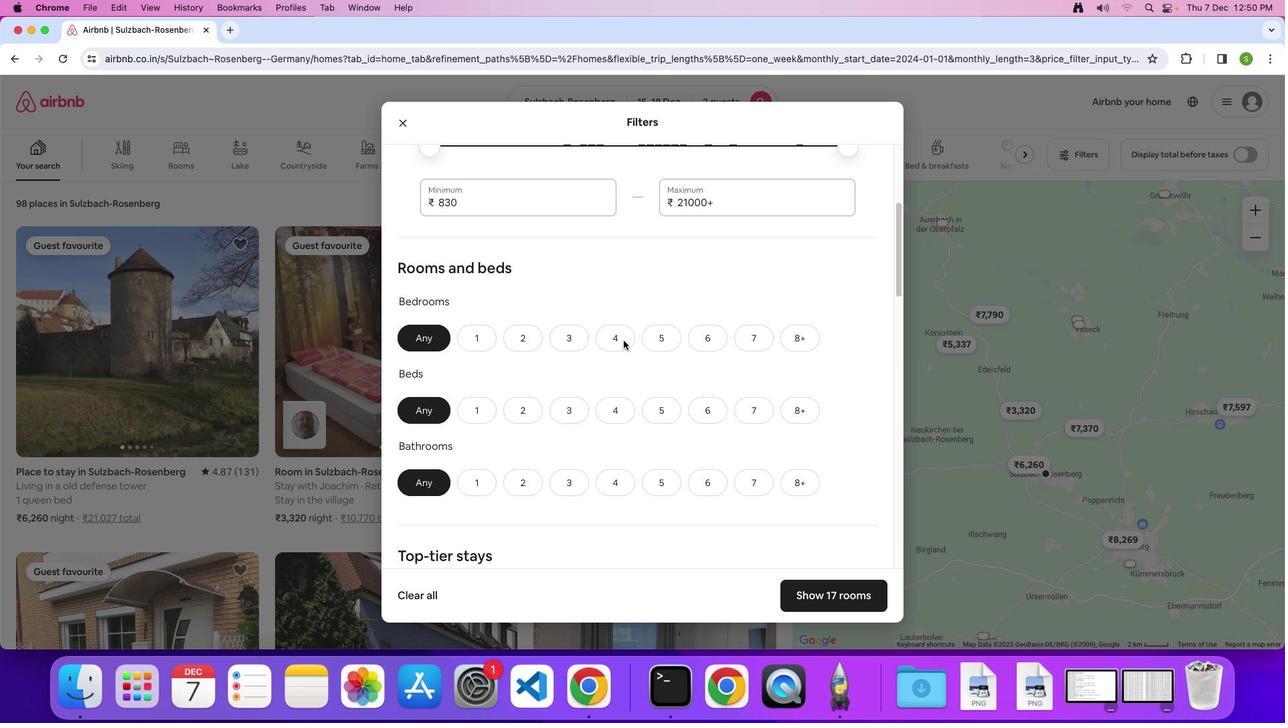 
Action: Mouse scrolled (623, 340) with delta (0, 0)
Screenshot: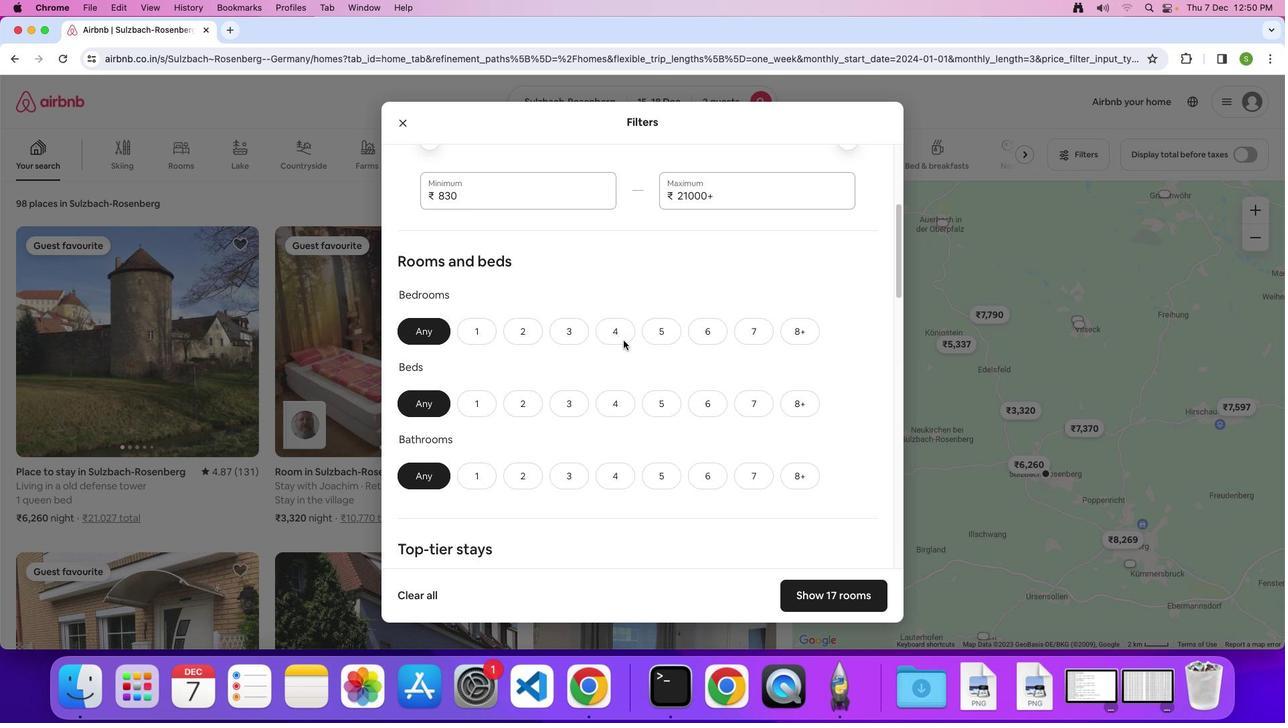 
Action: Mouse moved to (523, 330)
Screenshot: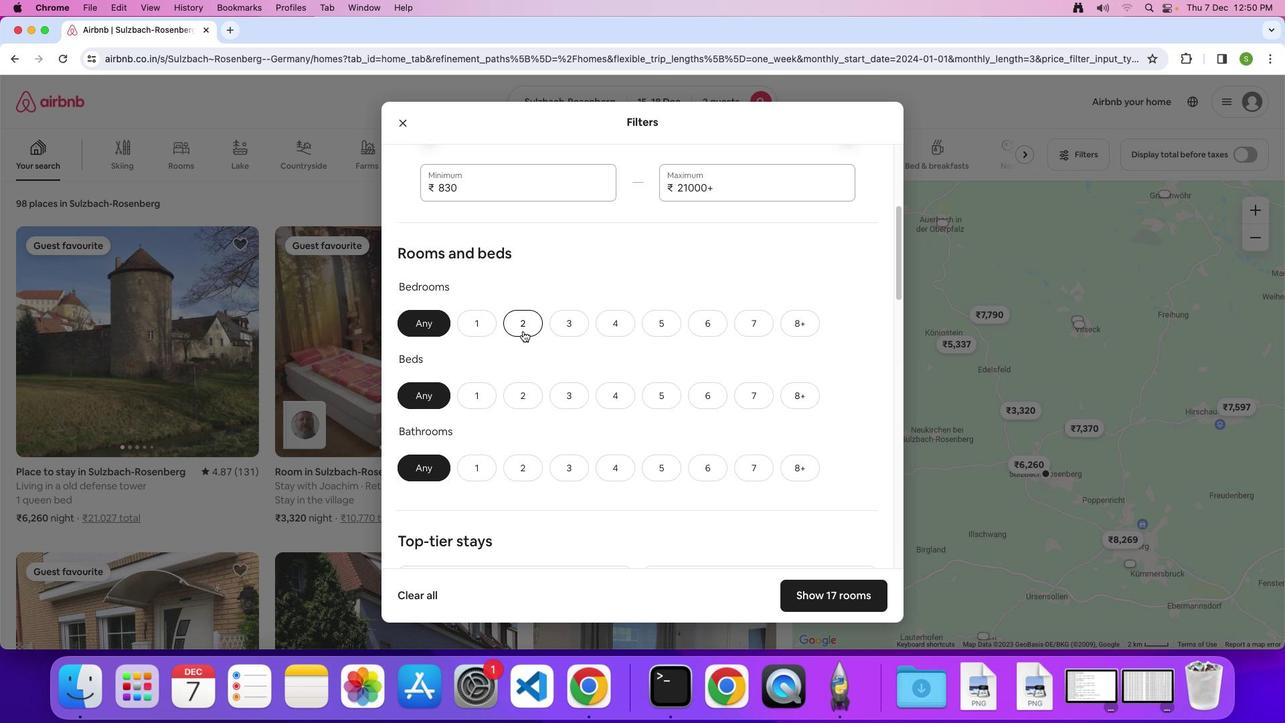 
Action: Mouse pressed left at (523, 330)
Screenshot: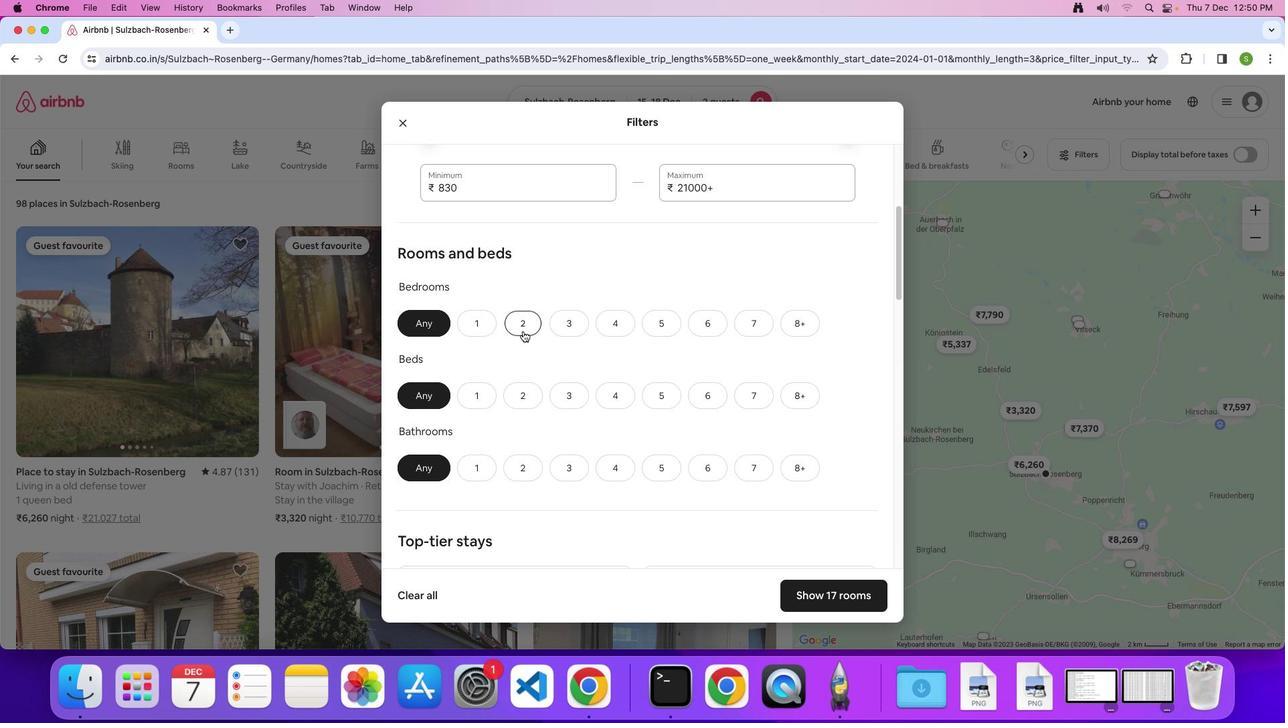 
Action: Mouse moved to (522, 403)
Screenshot: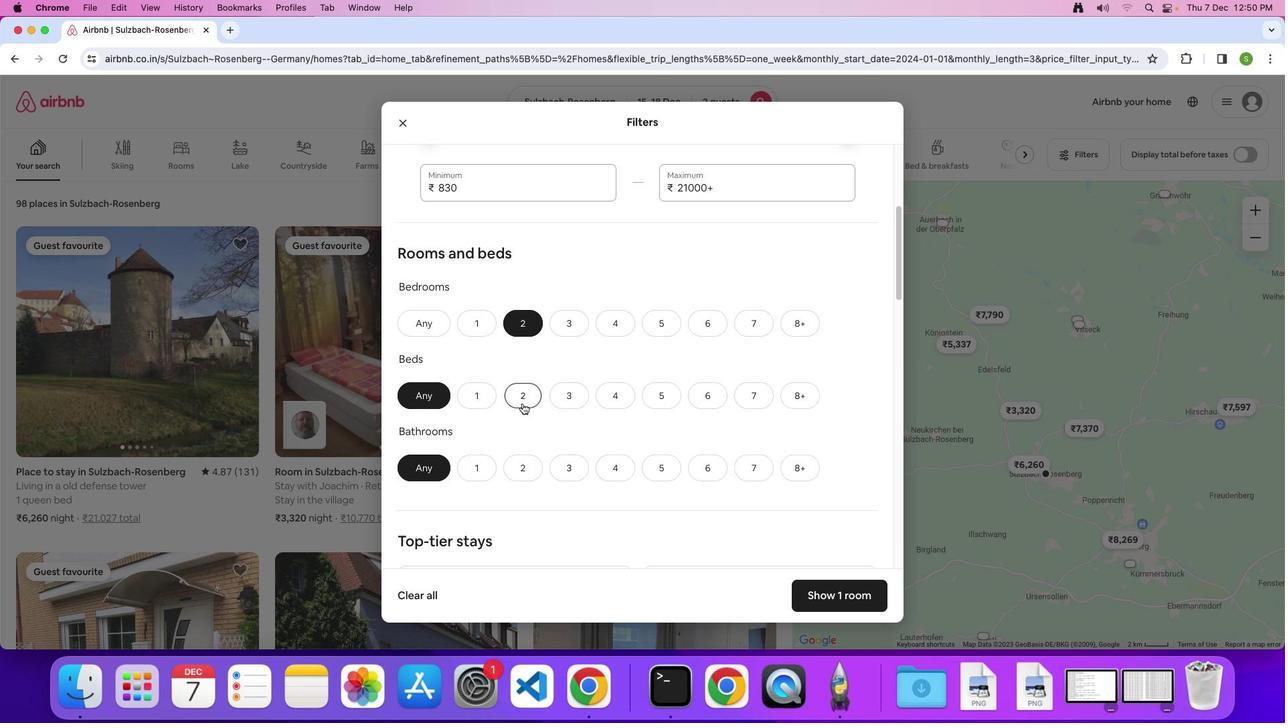 
Action: Mouse pressed left at (522, 403)
Screenshot: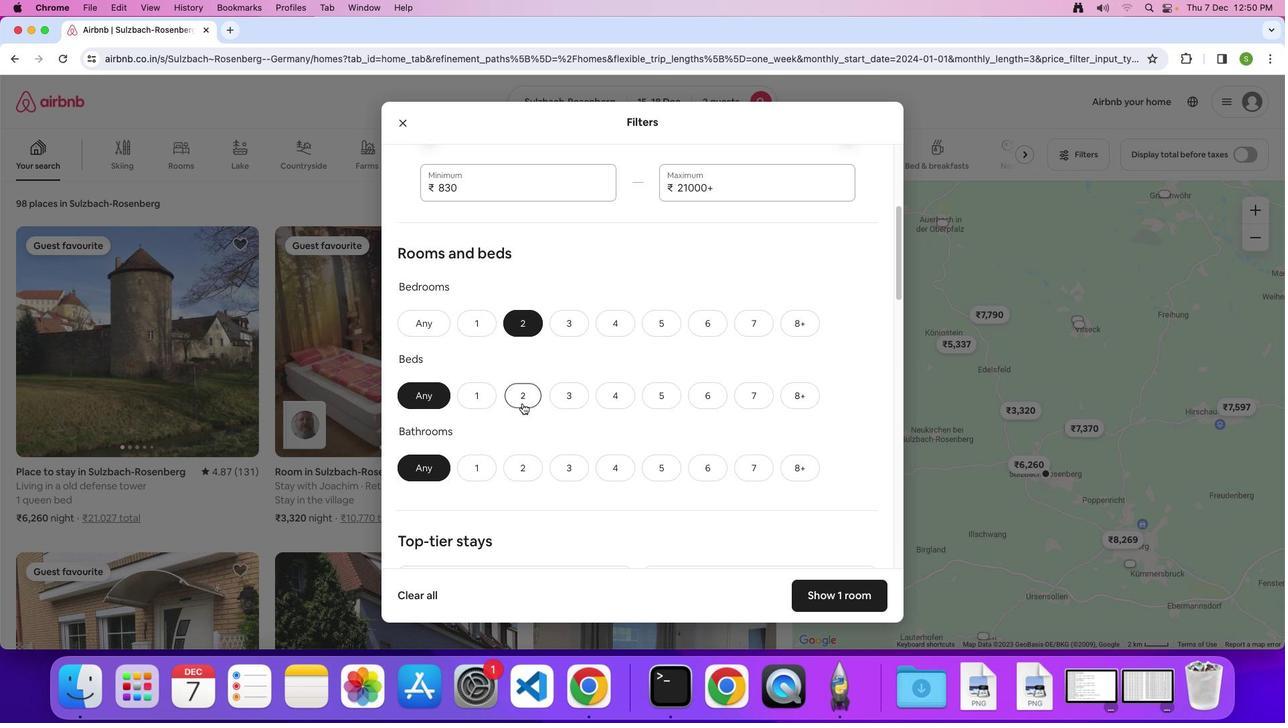 
Action: Mouse moved to (480, 463)
Screenshot: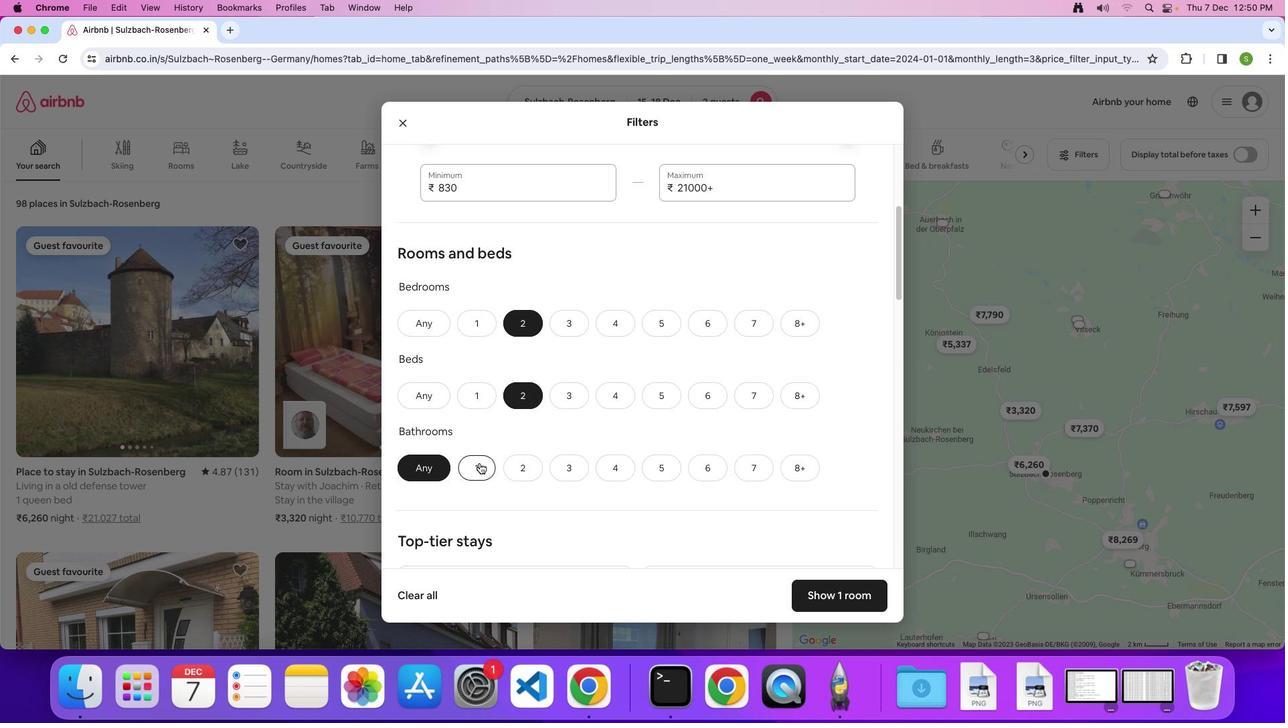 
Action: Mouse pressed left at (480, 463)
Screenshot: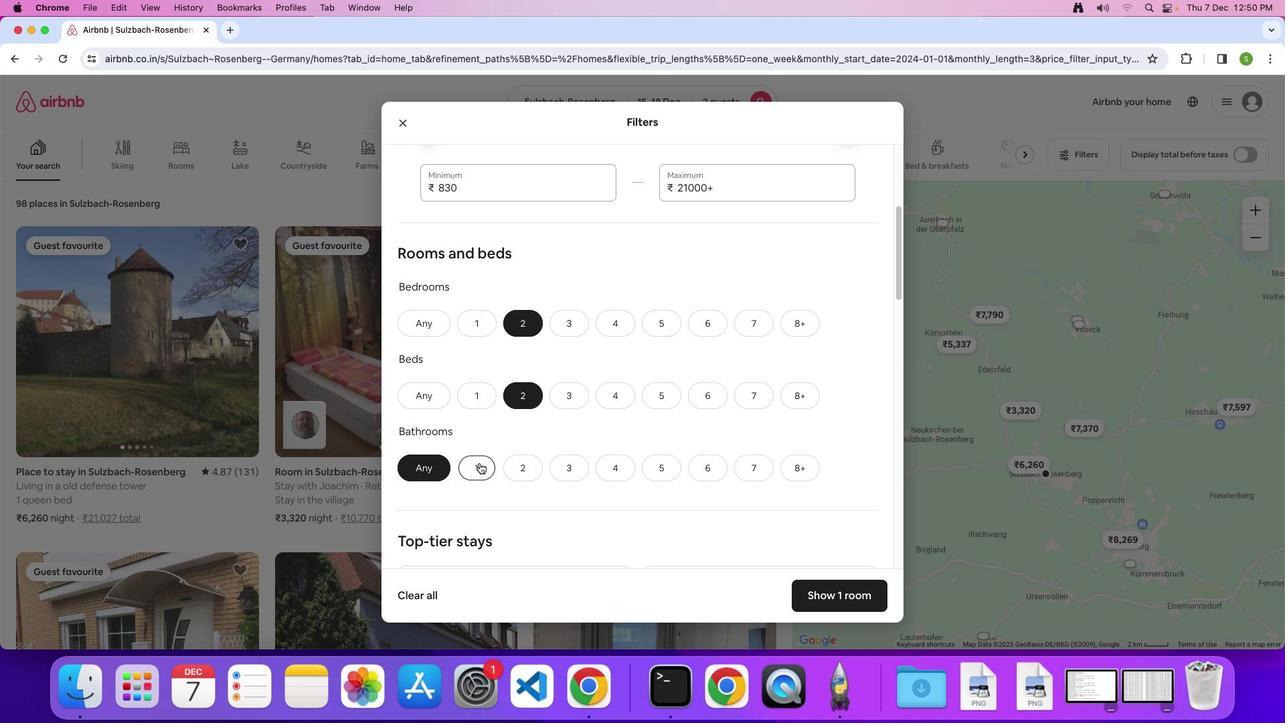 
Action: Mouse moved to (683, 419)
Screenshot: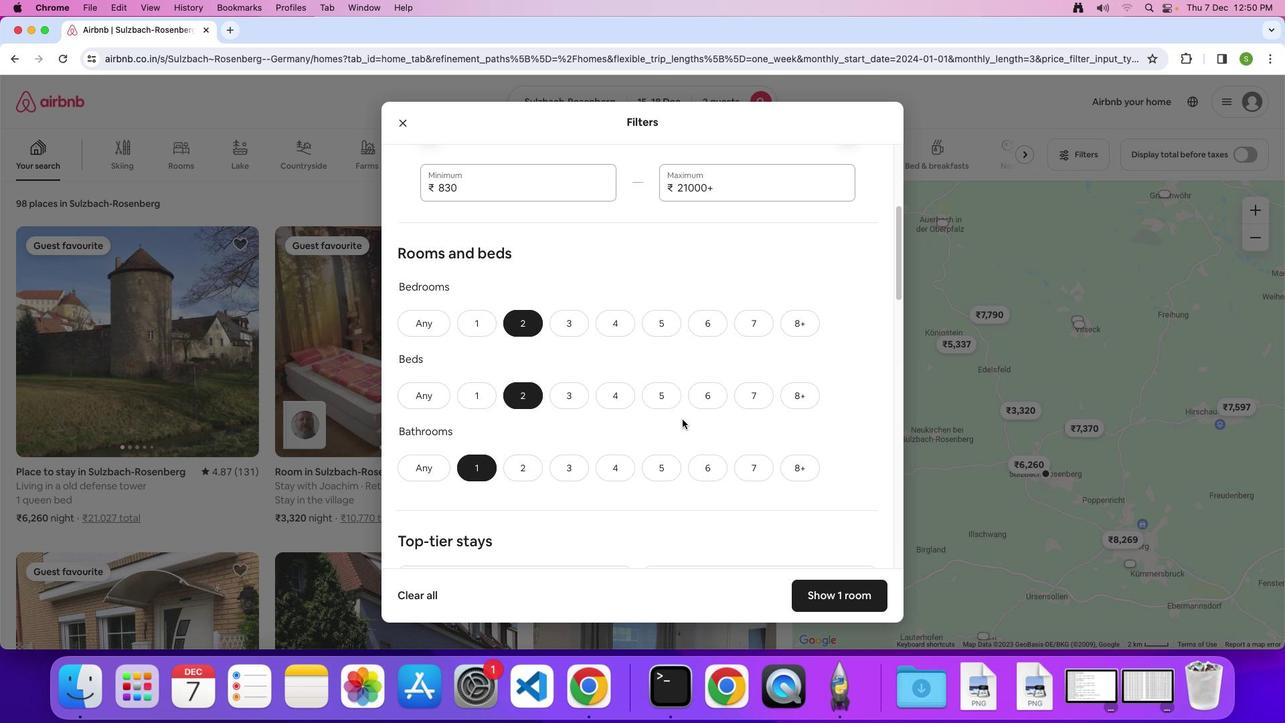 
Action: Mouse scrolled (683, 419) with delta (0, 0)
Screenshot: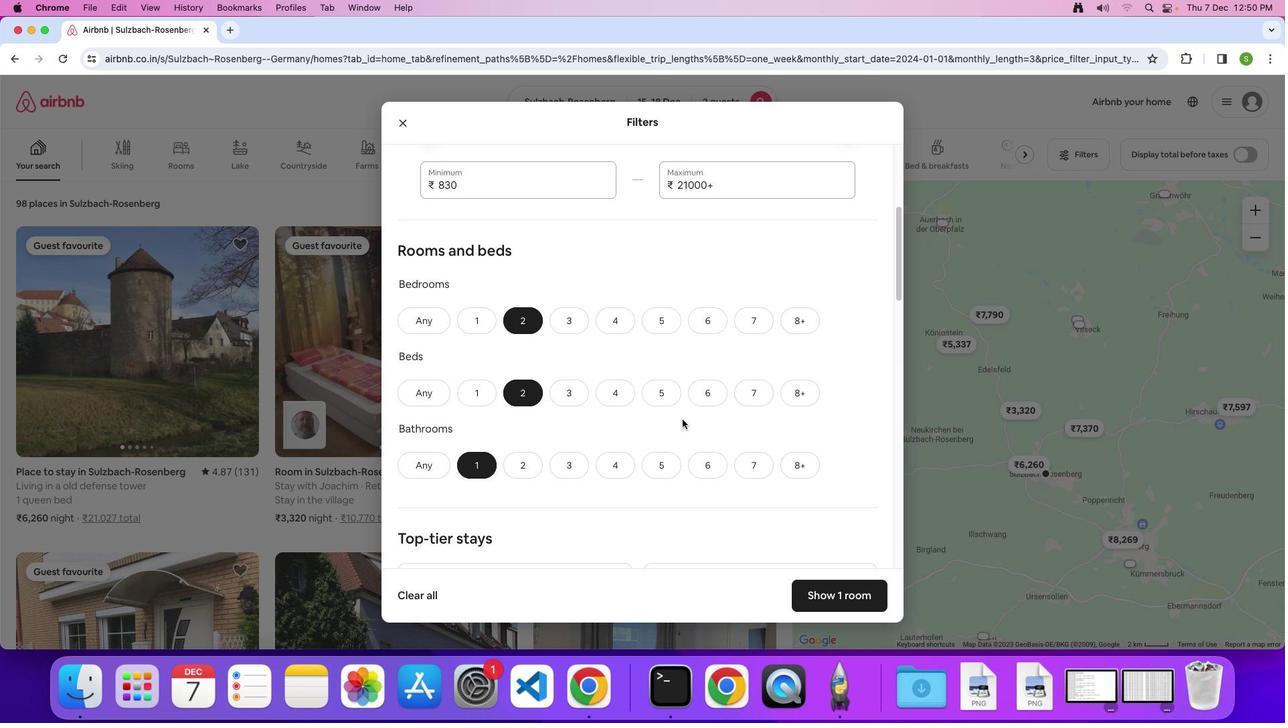 
Action: Mouse scrolled (683, 419) with delta (0, 0)
Screenshot: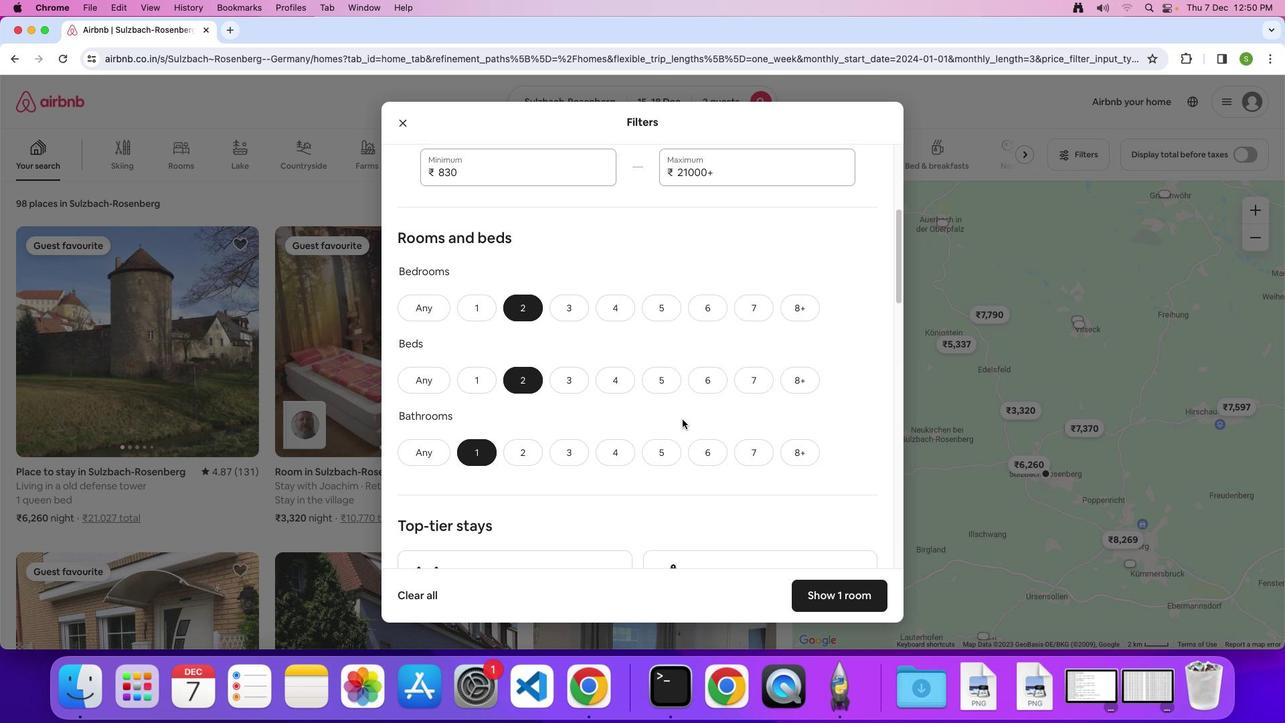 
Action: Mouse scrolled (683, 419) with delta (0, 0)
Screenshot: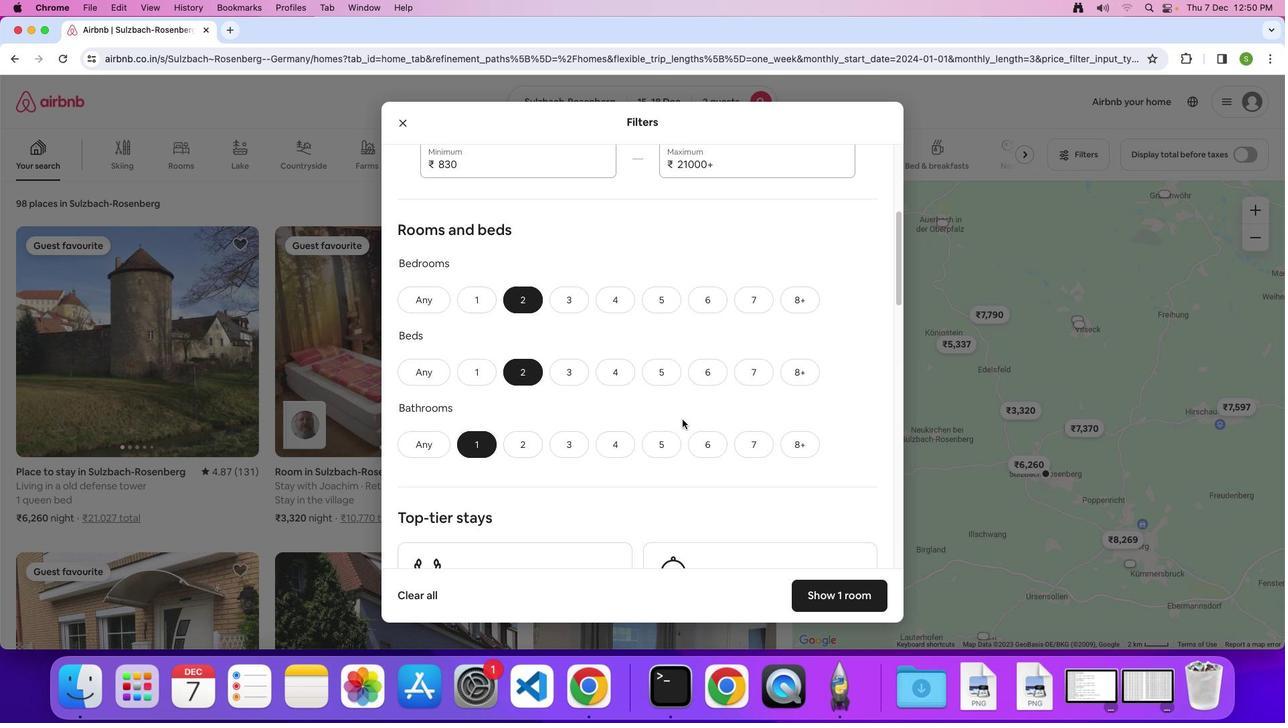 
Action: Mouse scrolled (683, 419) with delta (0, 0)
Screenshot: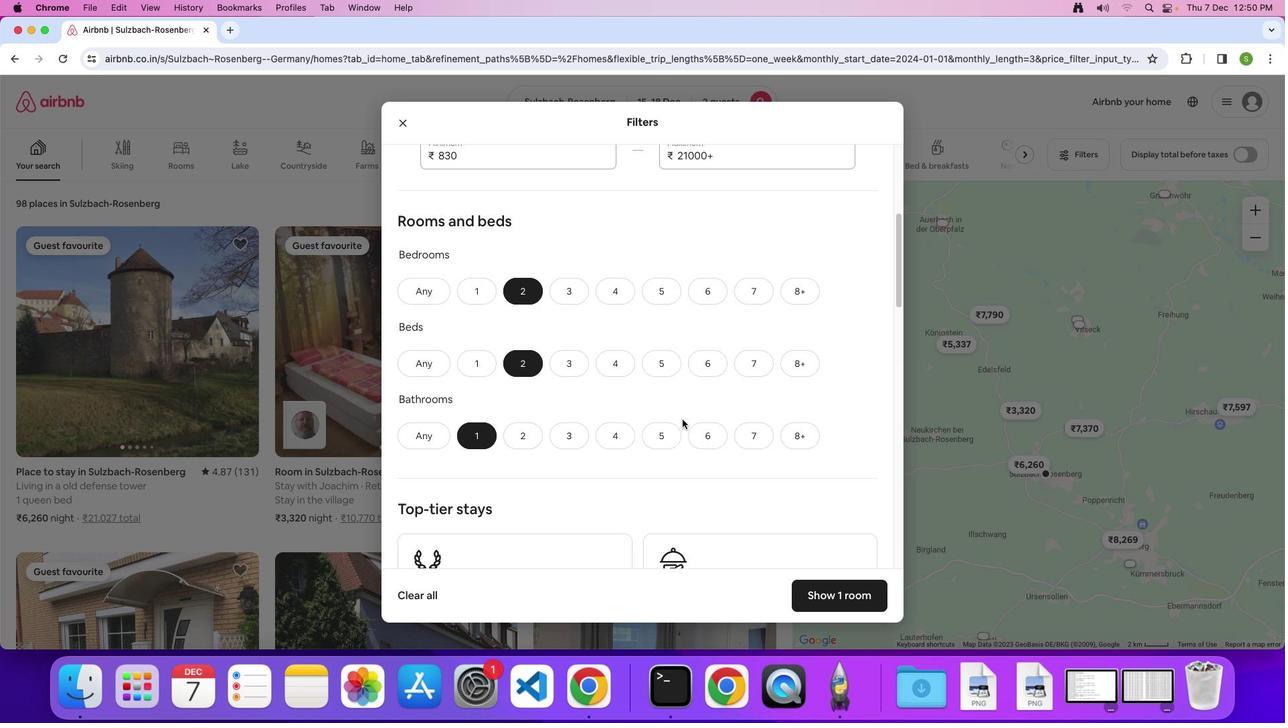 
Action: Mouse scrolled (683, 419) with delta (0, -2)
Screenshot: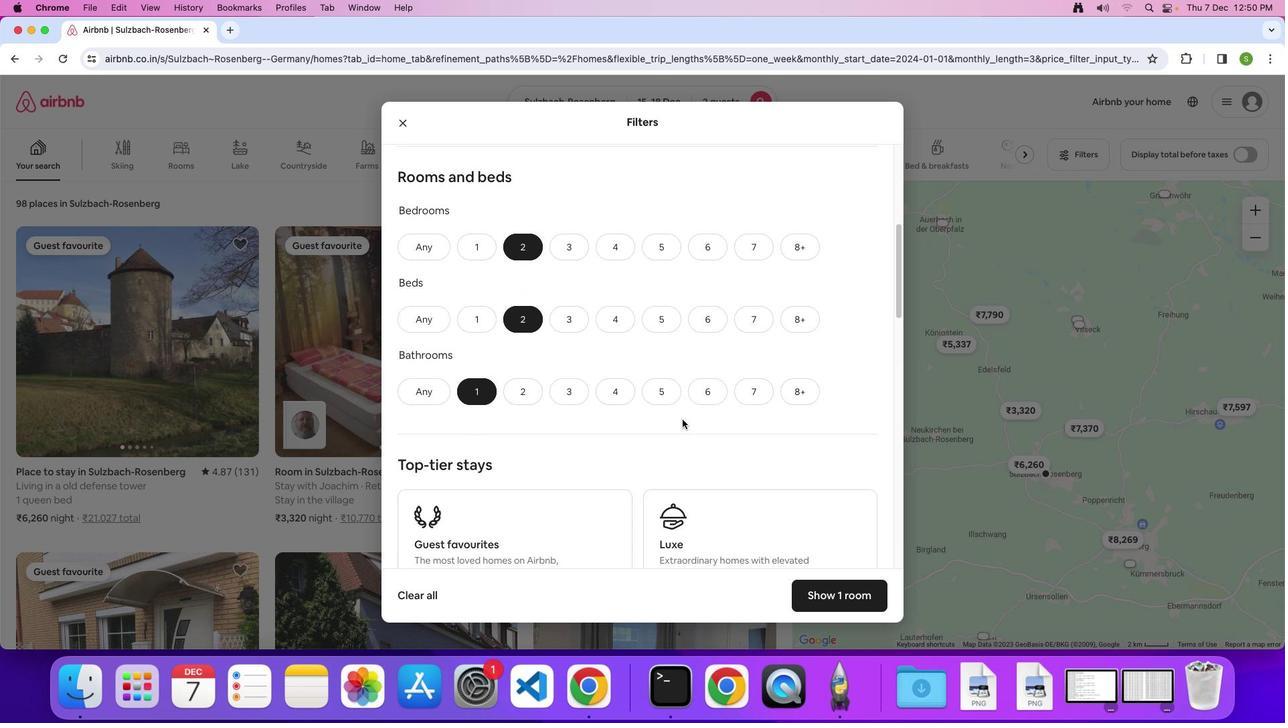 
Action: Mouse scrolled (683, 419) with delta (0, 0)
Screenshot: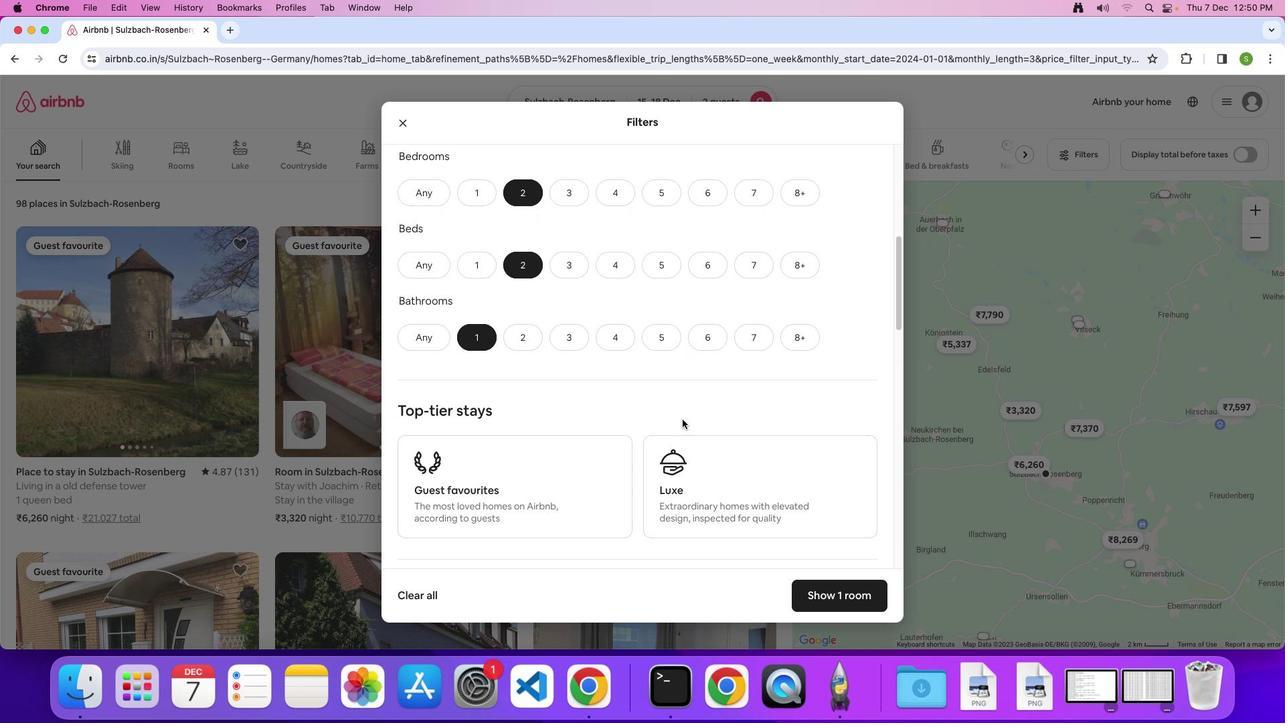 
Action: Mouse scrolled (683, 419) with delta (0, 0)
Screenshot: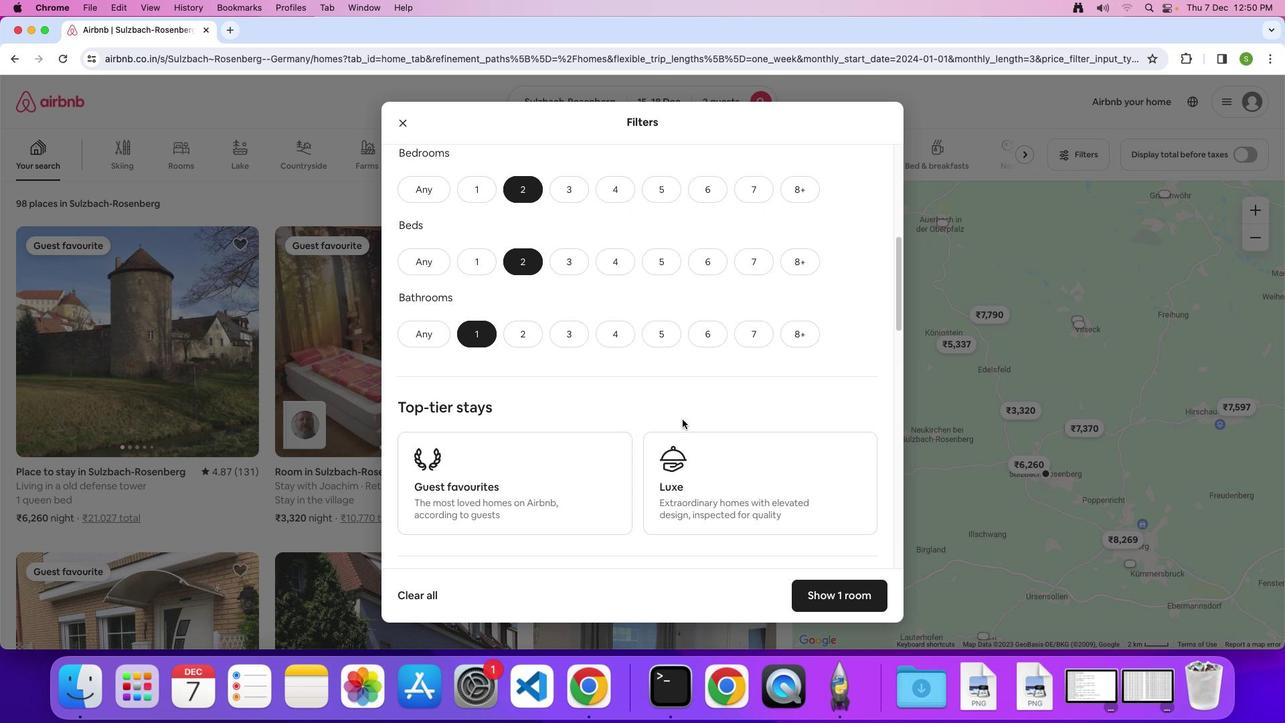 
Action: Mouse scrolled (683, 419) with delta (0, 0)
Screenshot: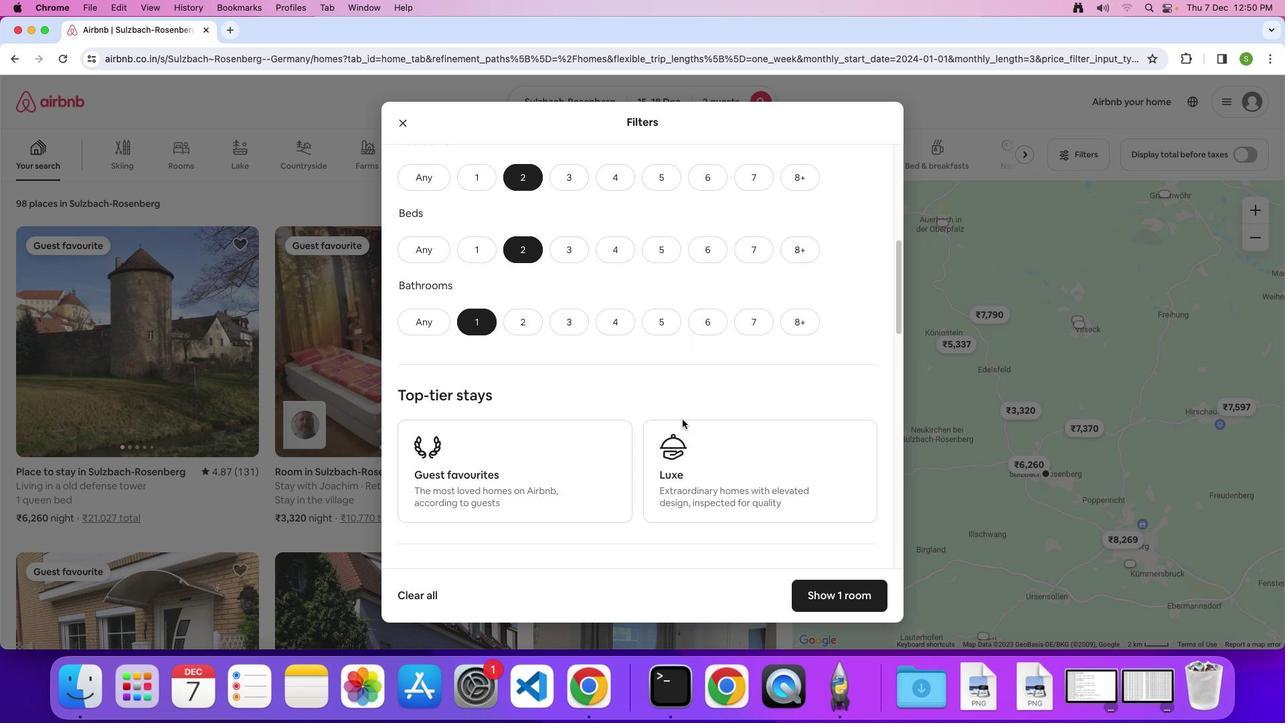 
Action: Mouse scrolled (683, 419) with delta (0, 0)
Screenshot: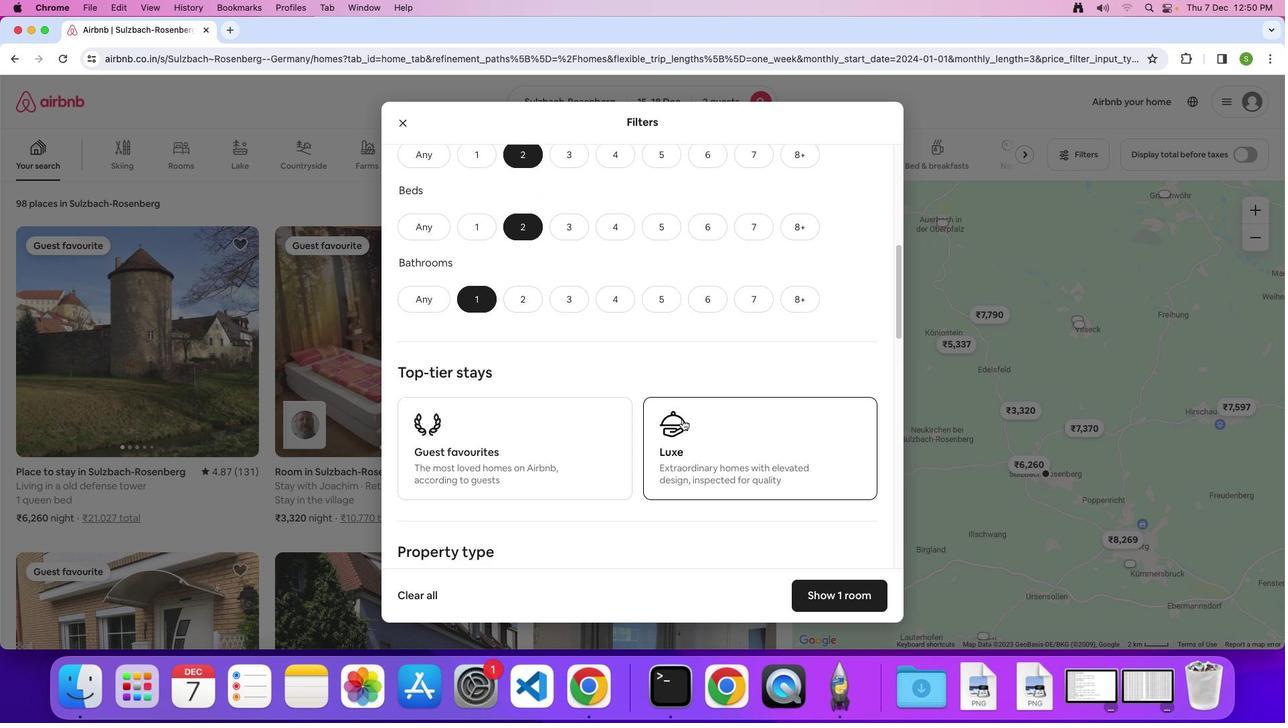 
Action: Mouse scrolled (683, 419) with delta (0, 0)
Screenshot: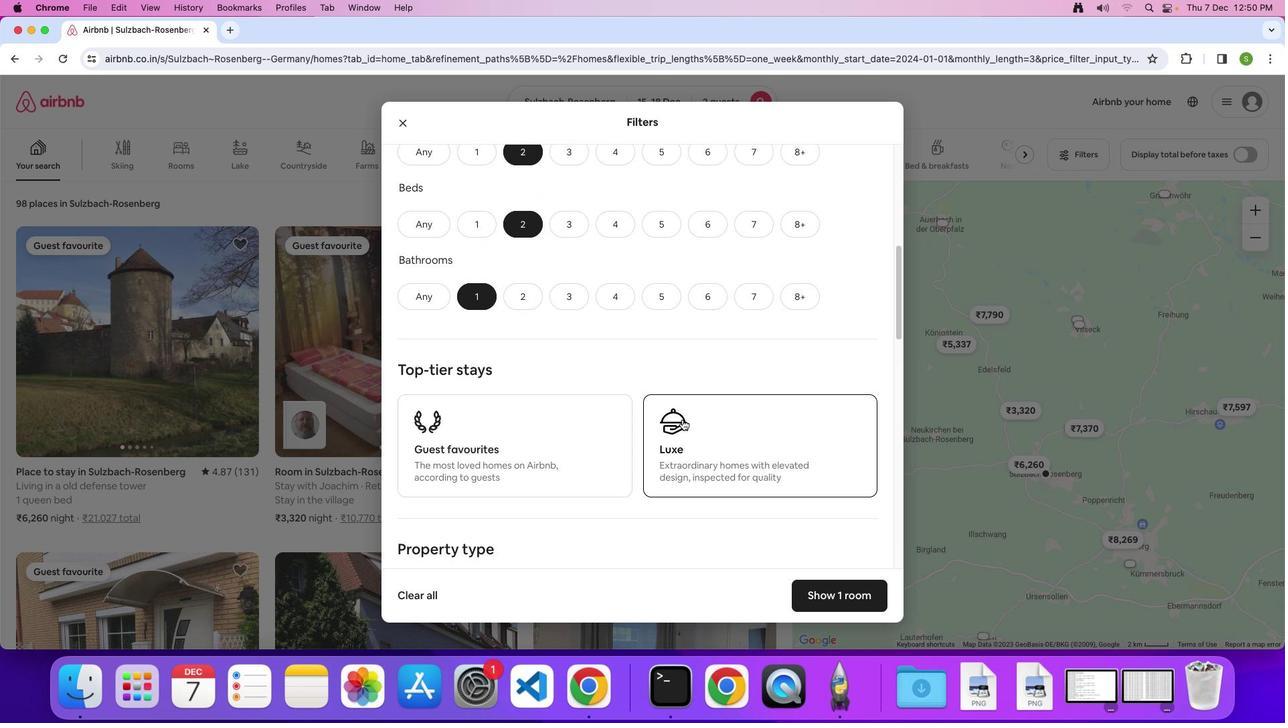 
Action: Mouse scrolled (683, 419) with delta (0, -1)
Screenshot: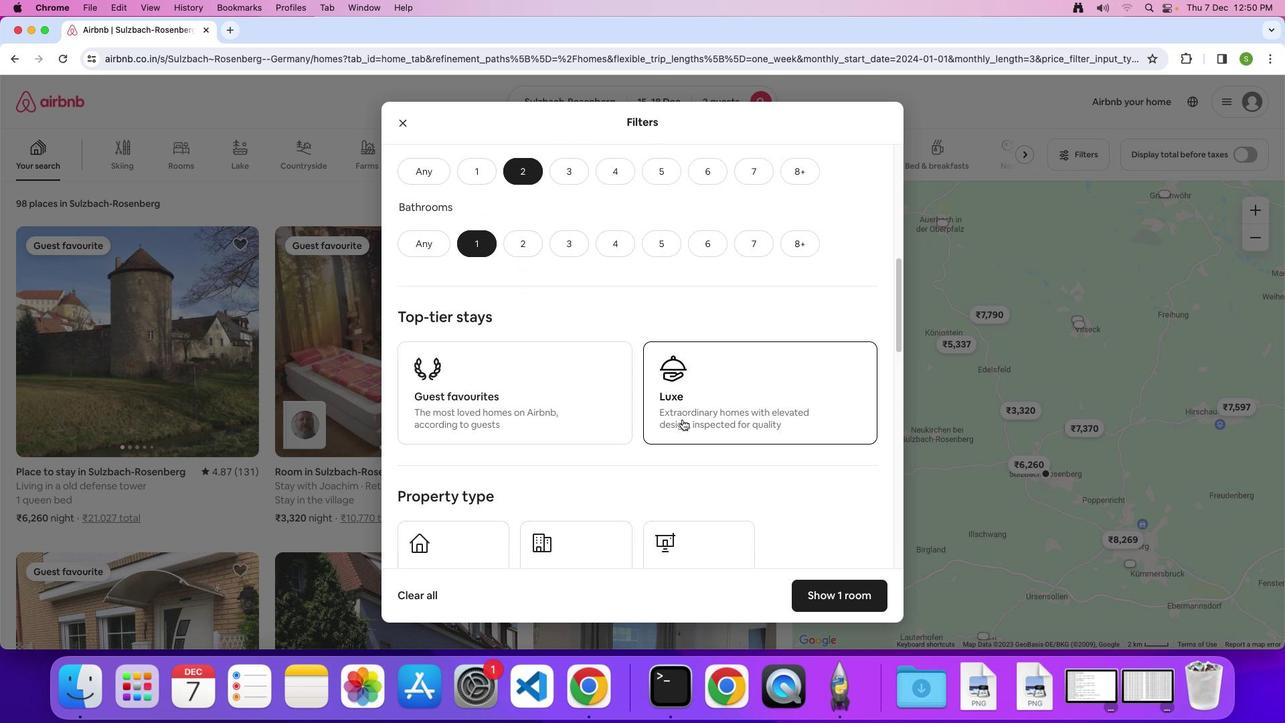 
Action: Mouse scrolled (683, 419) with delta (0, 0)
Screenshot: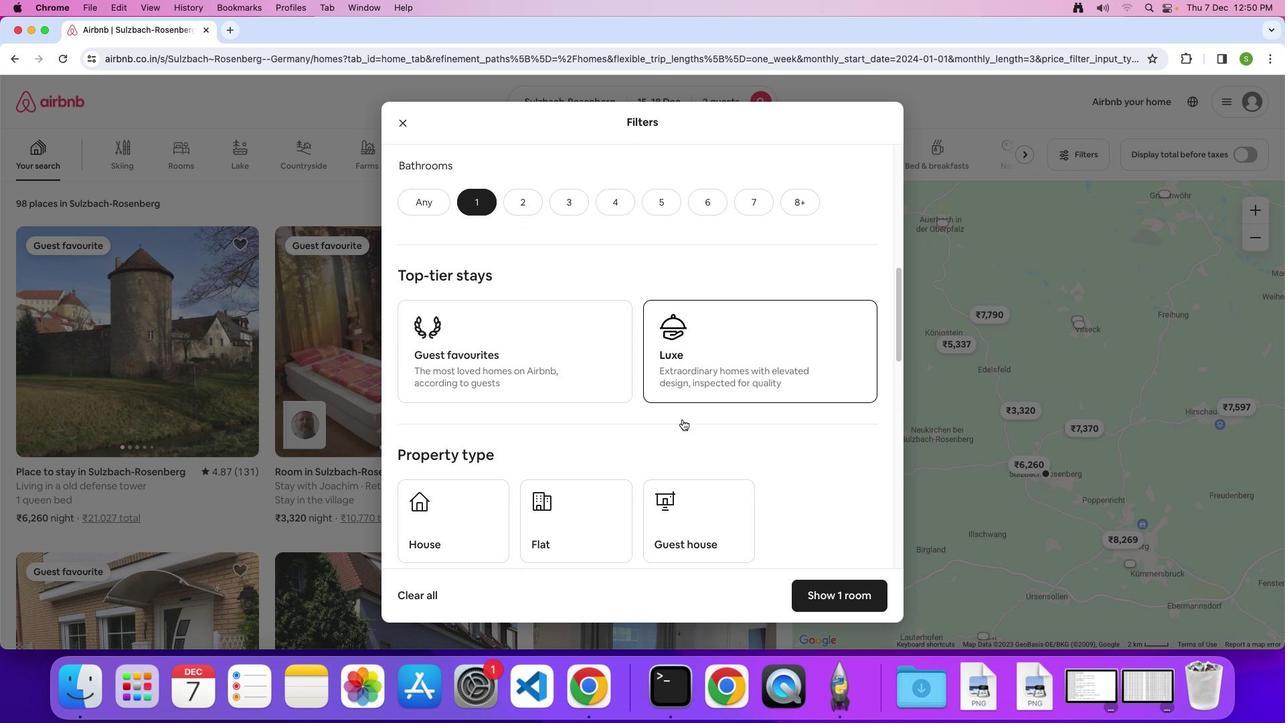 
Action: Mouse scrolled (683, 419) with delta (0, 0)
Screenshot: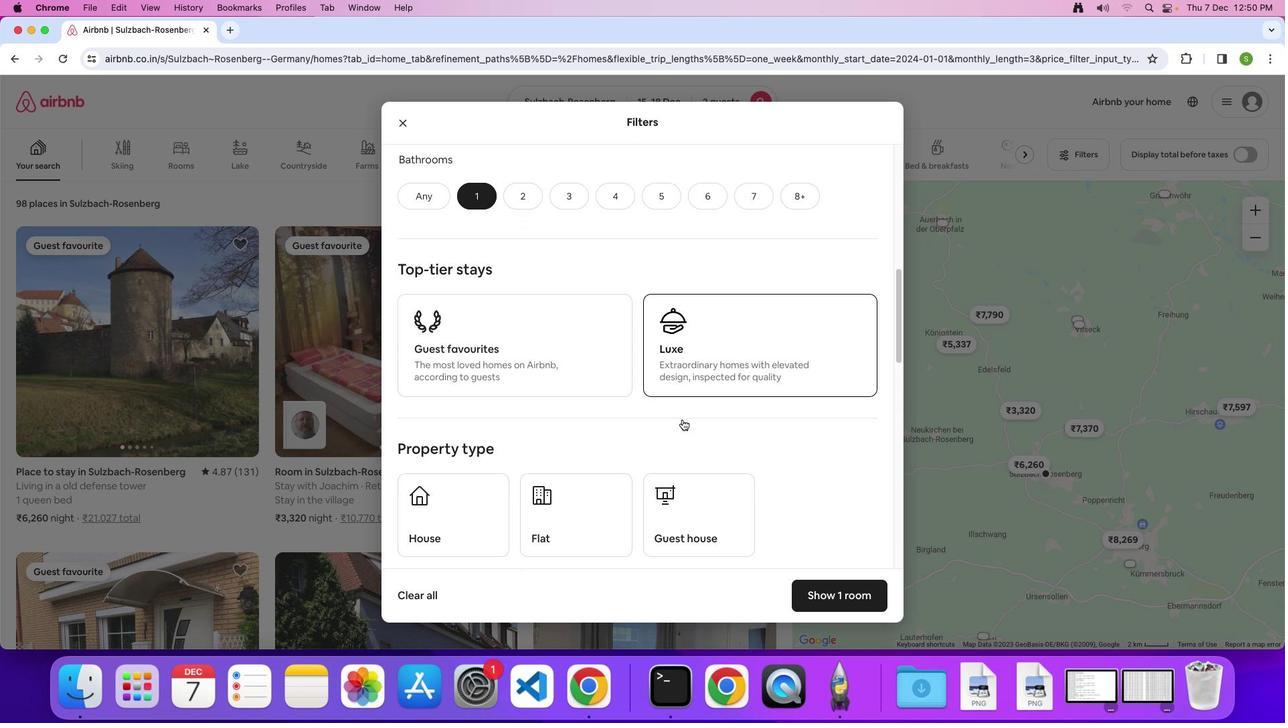 
Action: Mouse scrolled (683, 419) with delta (0, -2)
Screenshot: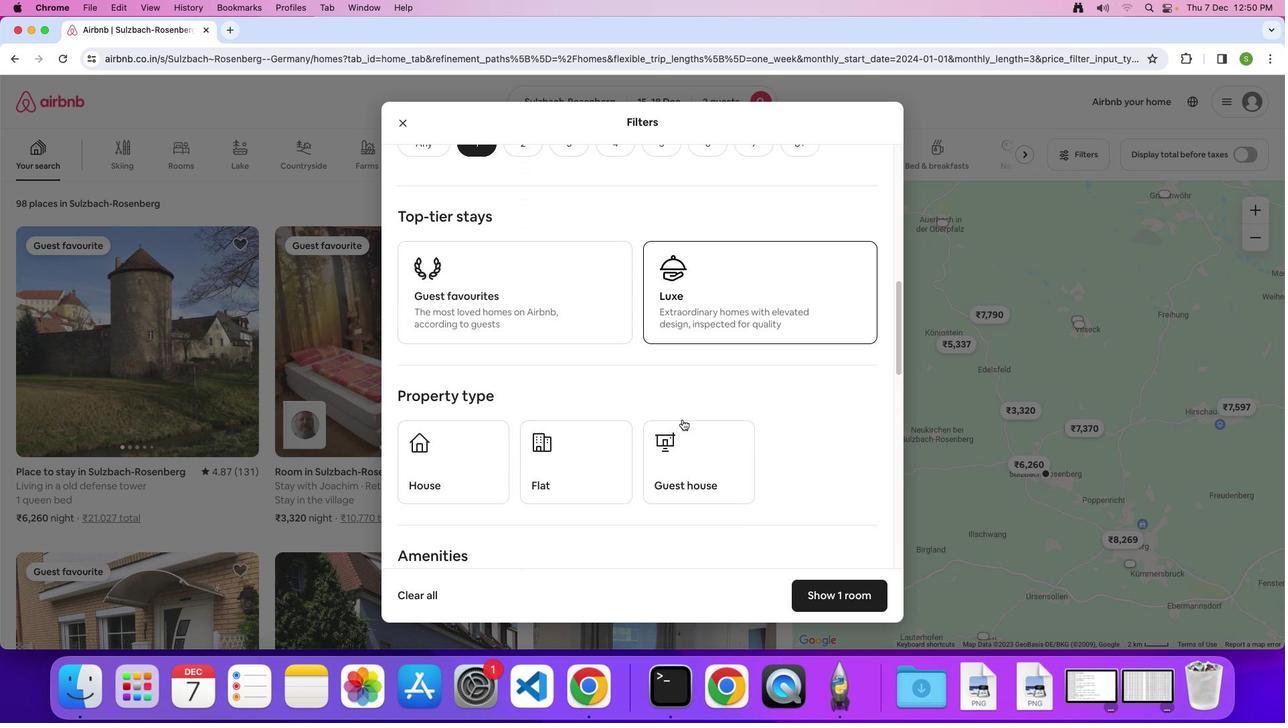 
Action: Mouse moved to (577, 411)
Screenshot: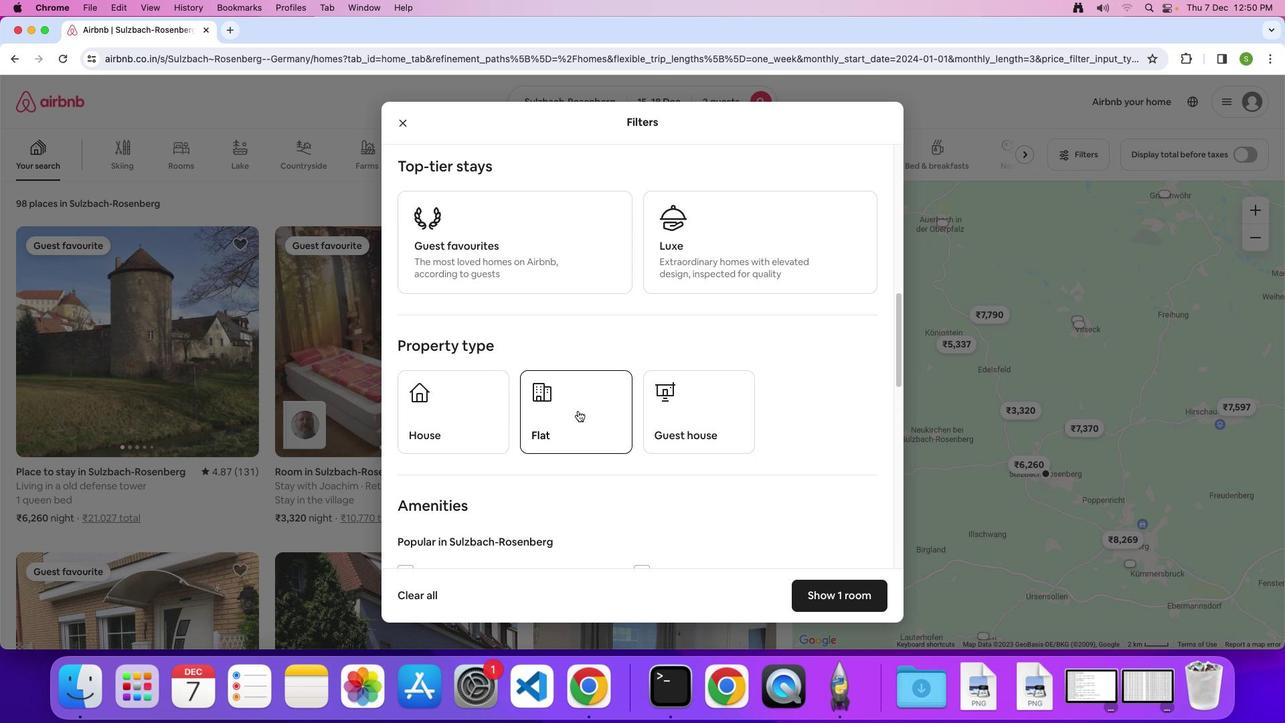 
Action: Mouse pressed left at (577, 411)
Screenshot: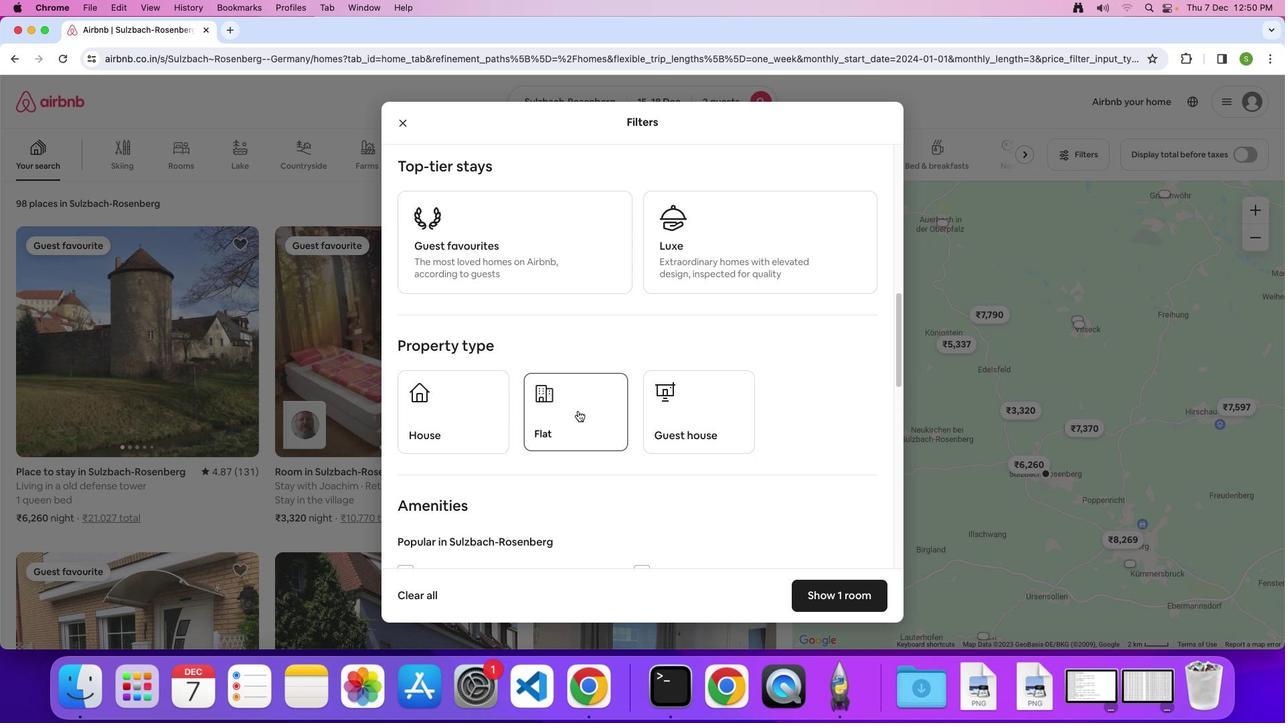 
Action: Mouse moved to (809, 596)
Screenshot: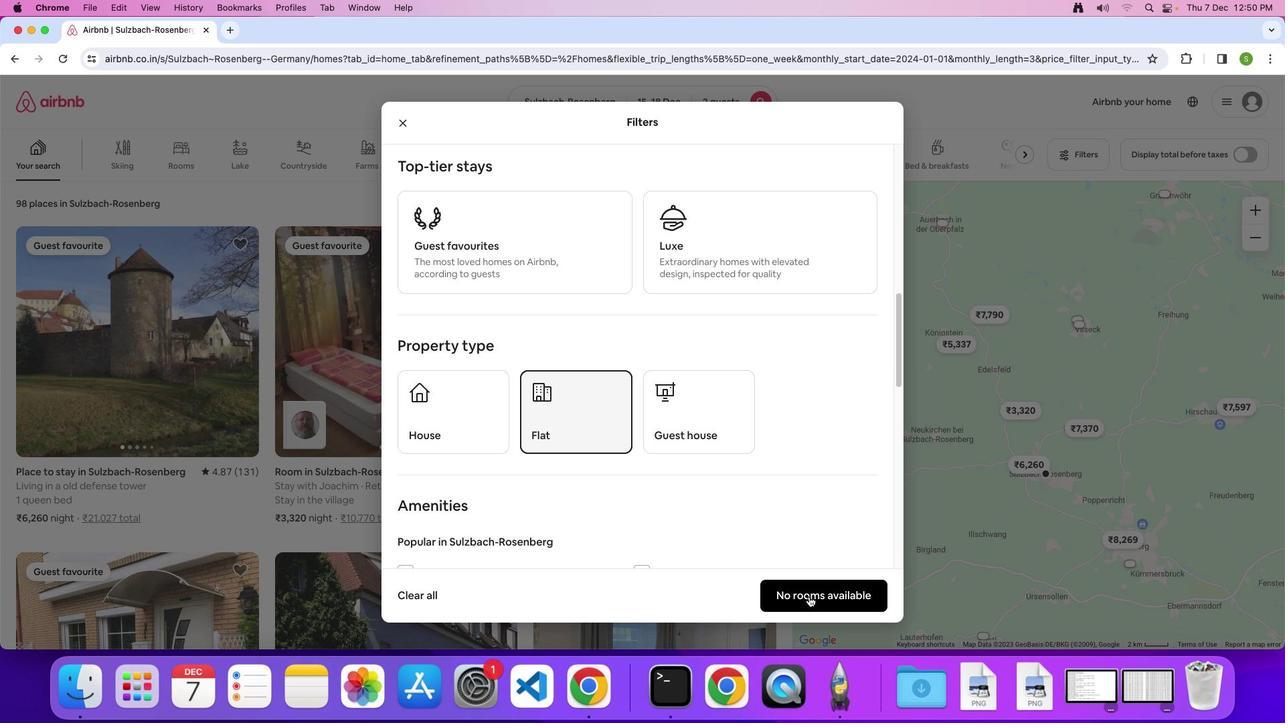 
Action: Mouse pressed left at (809, 596)
Screenshot: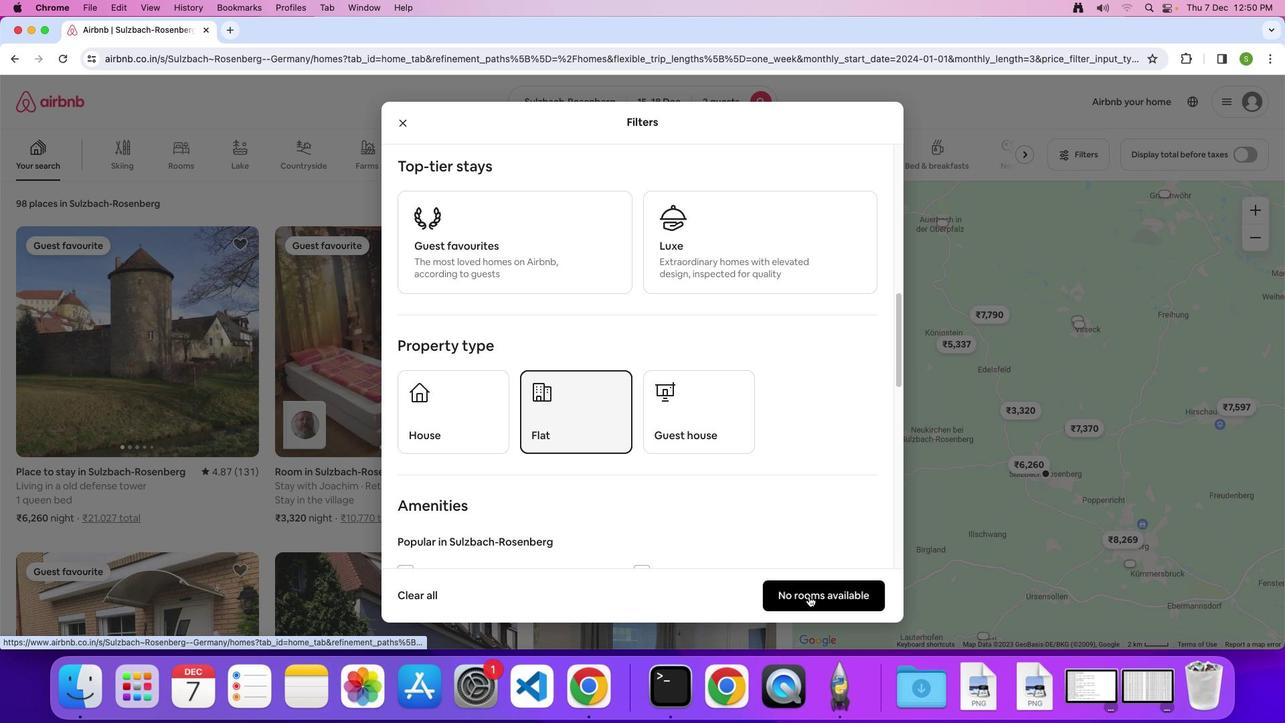 
Action: Mouse moved to (520, 401)
Screenshot: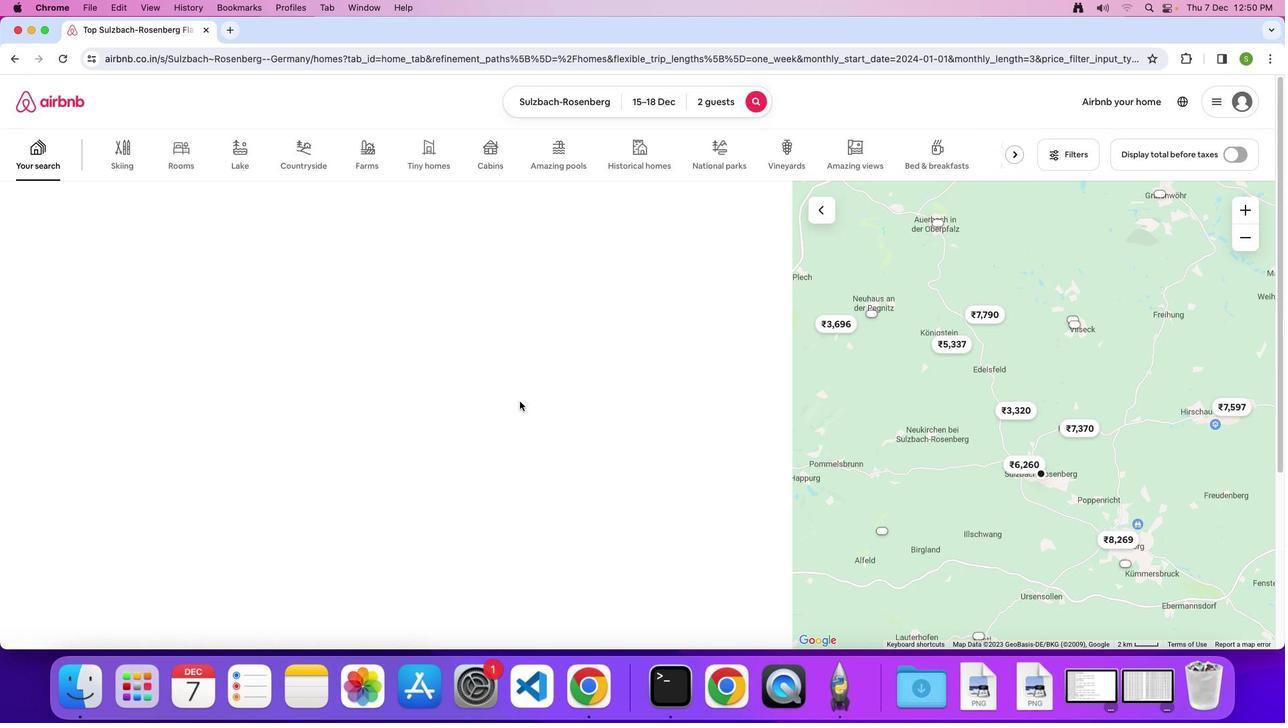 
